 Task: Look for space in Ibiúna, Brazil from 3rd August, 2023 to 20th August, 2023 for 4 adults, 2 children in price range Rs.15000 to Rs.20000.  With . Property type can be flatguest house, hotel. Booking option can be shelf check-in. Required host language is Spanish.
Action: Key pressed i<Key.caps_lock>biuna,<Key.space><Key.caps_lock>b<Key.caps_lock>razil<Key.enter>
Screenshot: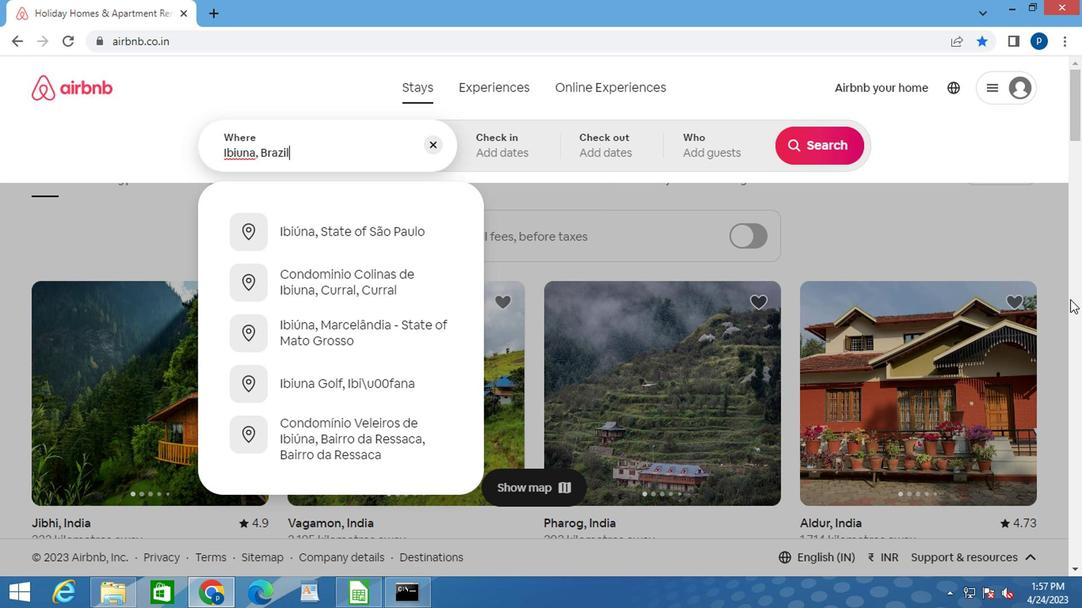 
Action: Mouse moved to (802, 275)
Screenshot: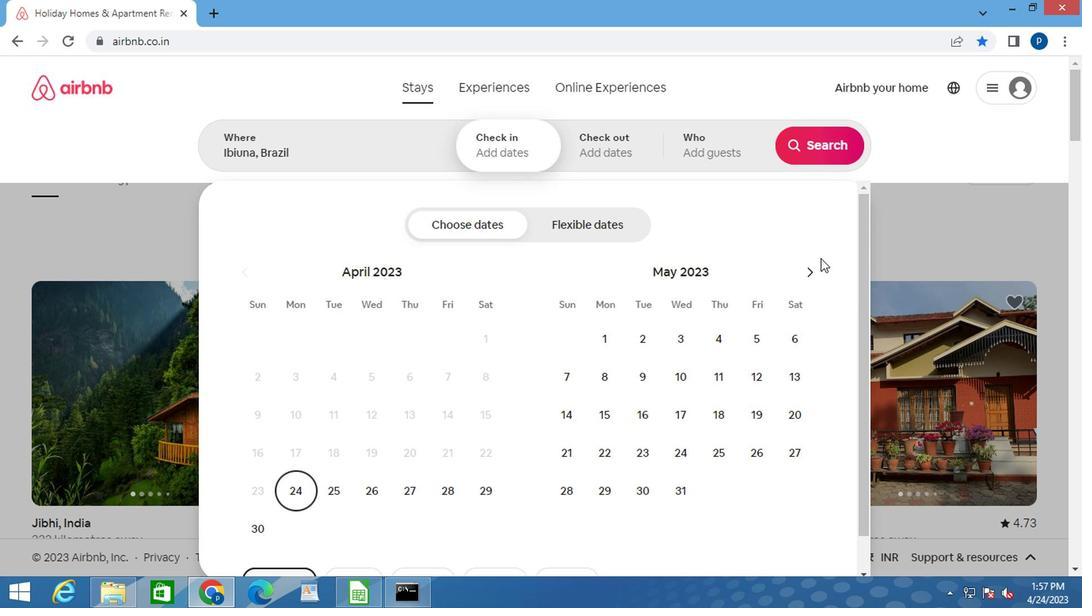 
Action: Mouse pressed left at (802, 275)
Screenshot: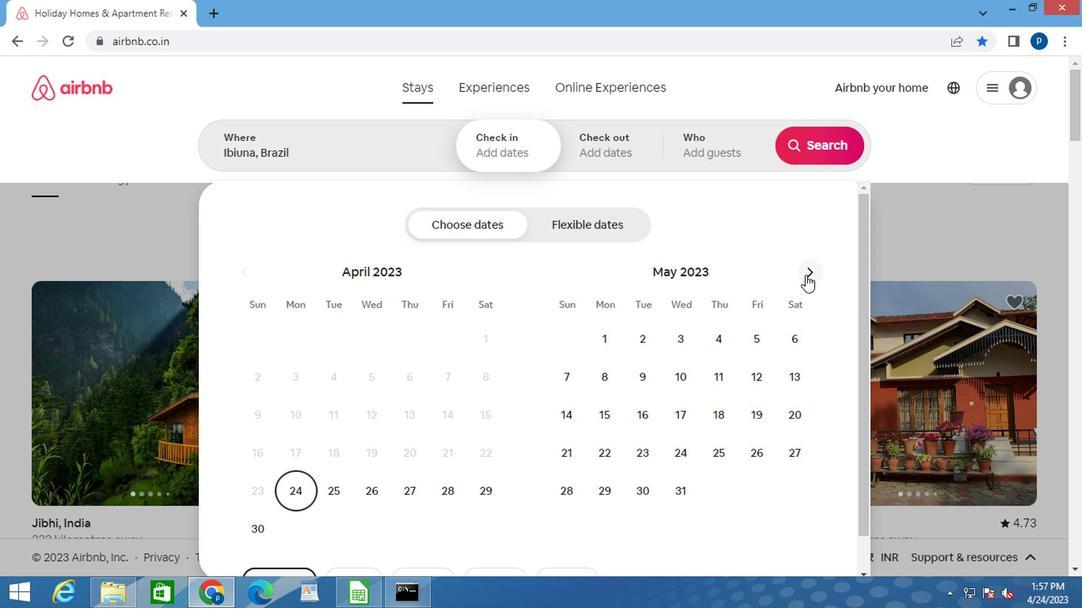 
Action: Mouse moved to (802, 275)
Screenshot: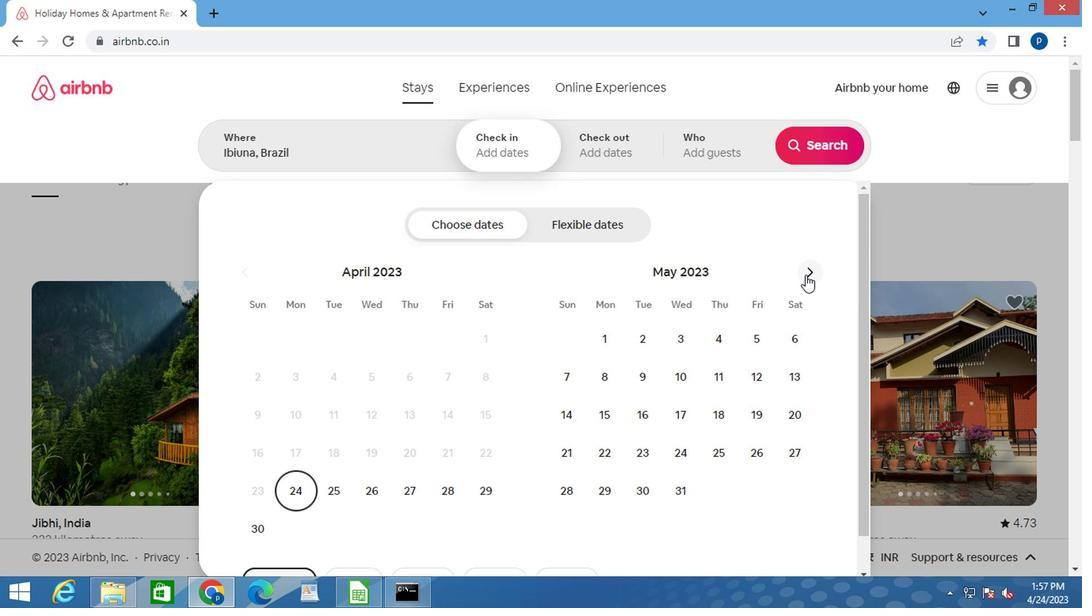 
Action: Mouse pressed left at (802, 275)
Screenshot: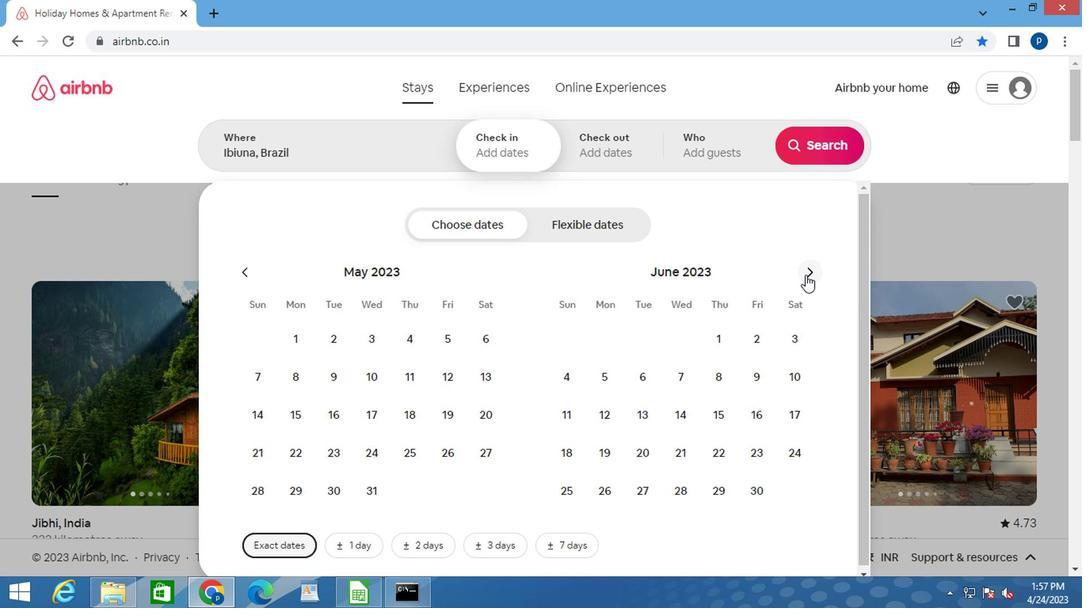 
Action: Mouse pressed left at (802, 275)
Screenshot: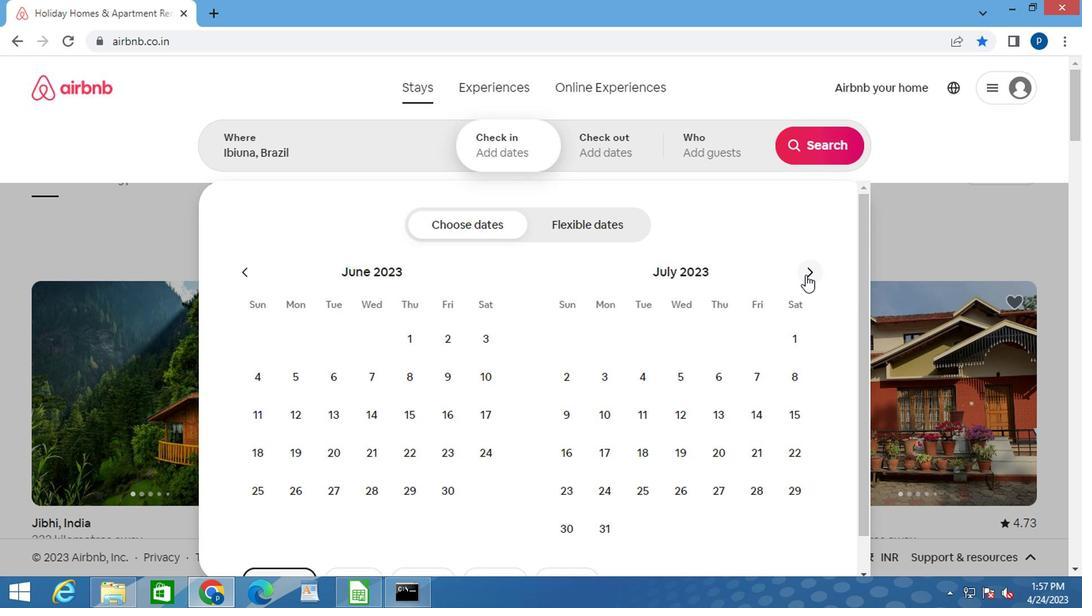 
Action: Mouse pressed left at (802, 275)
Screenshot: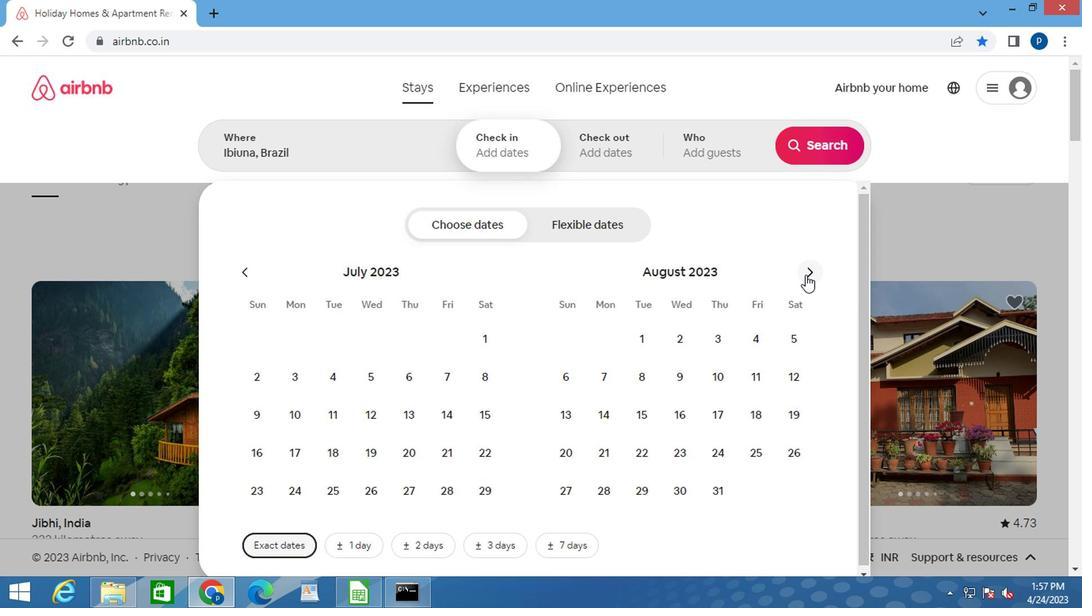 
Action: Mouse moved to (412, 337)
Screenshot: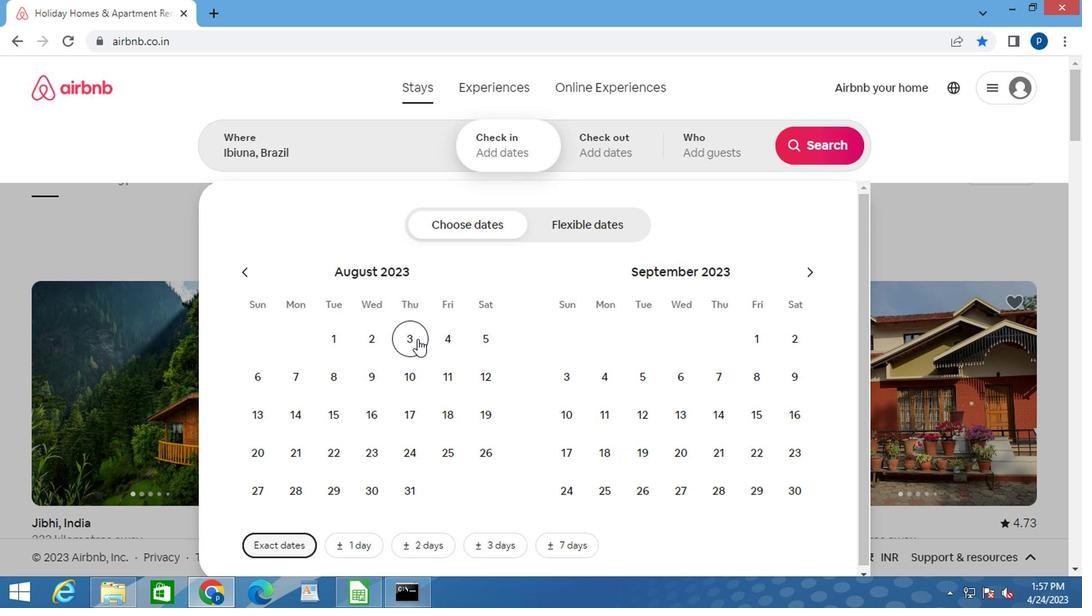 
Action: Mouse pressed left at (412, 337)
Screenshot: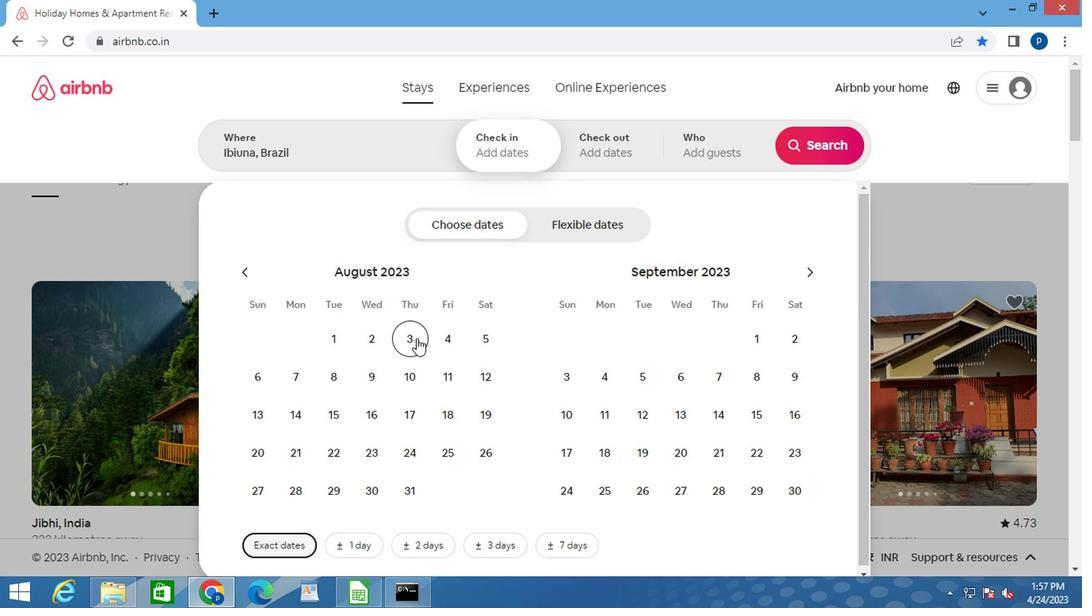 
Action: Mouse moved to (258, 454)
Screenshot: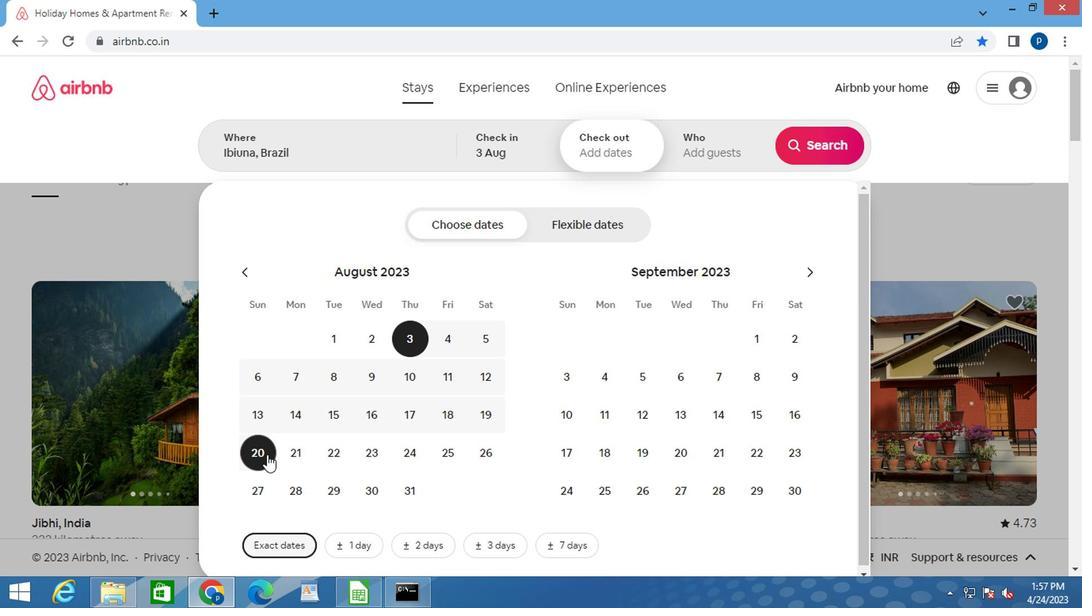 
Action: Mouse pressed left at (258, 454)
Screenshot: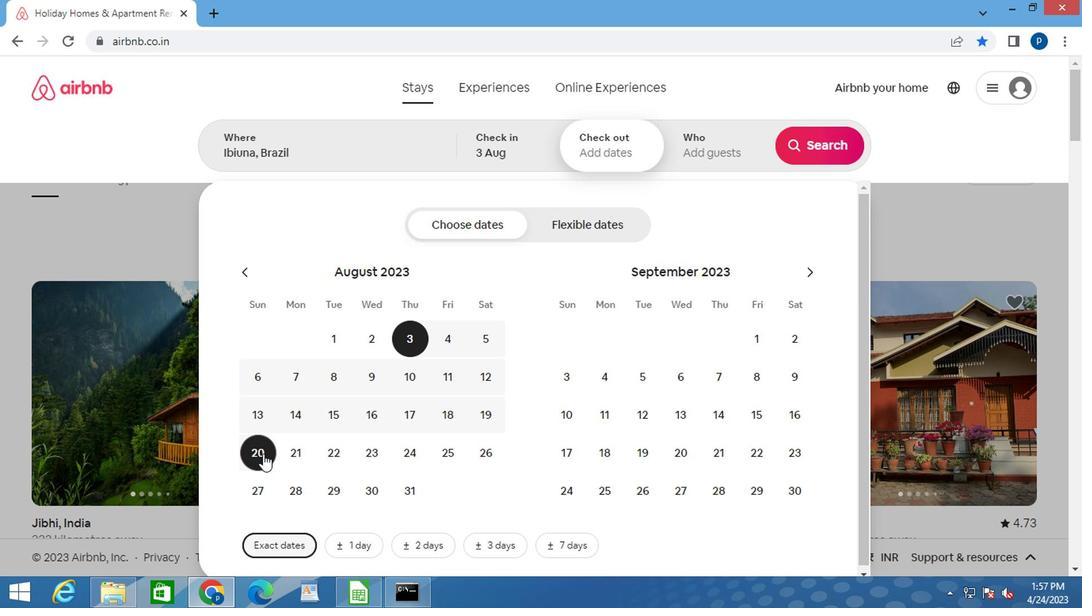 
Action: Mouse moved to (712, 151)
Screenshot: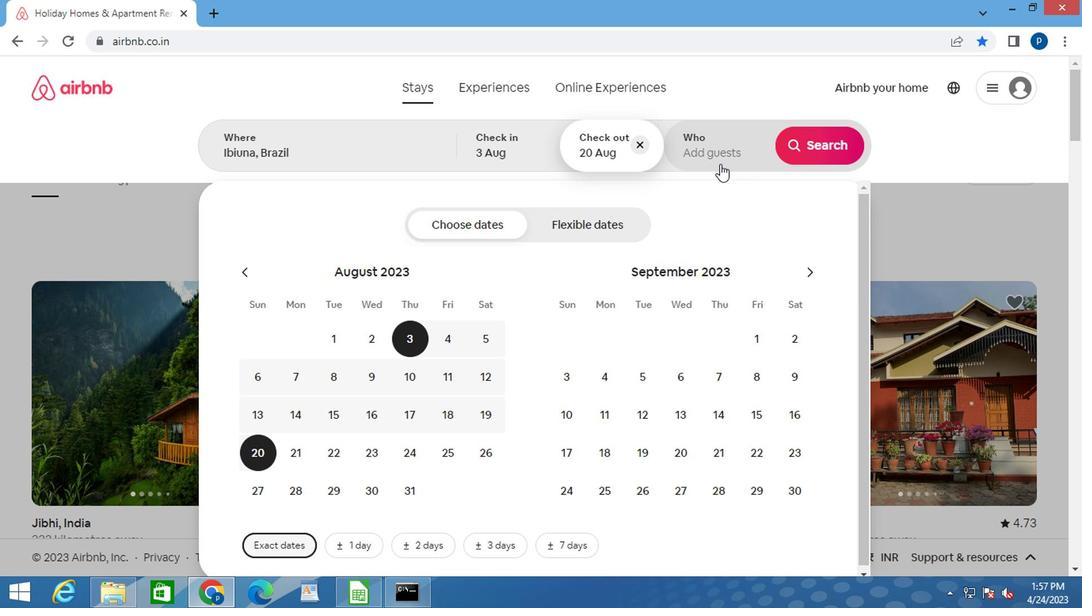 
Action: Mouse pressed left at (712, 151)
Screenshot: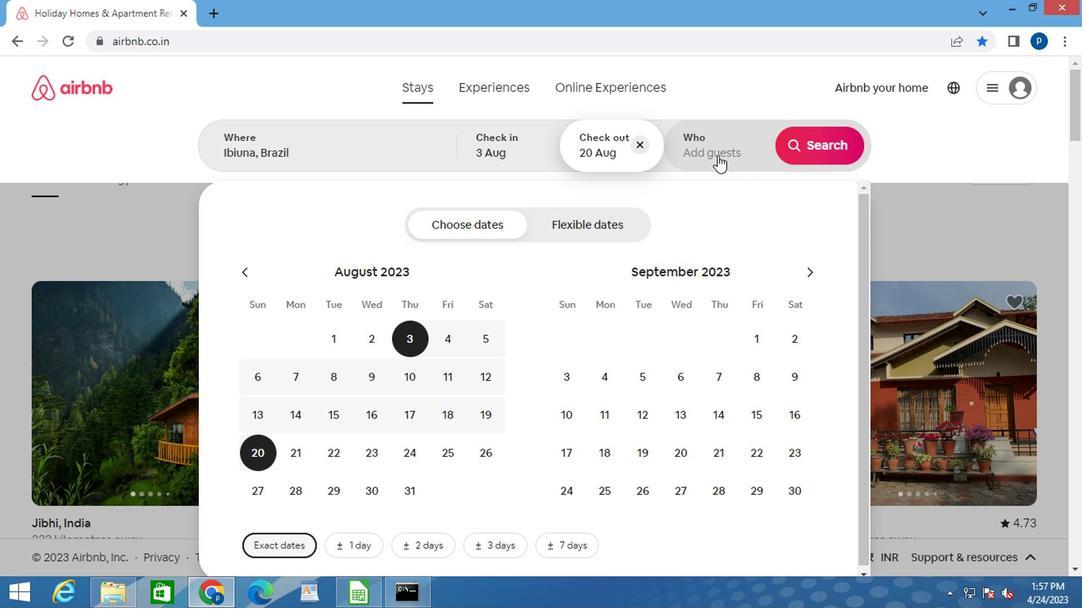 
Action: Mouse moved to (815, 225)
Screenshot: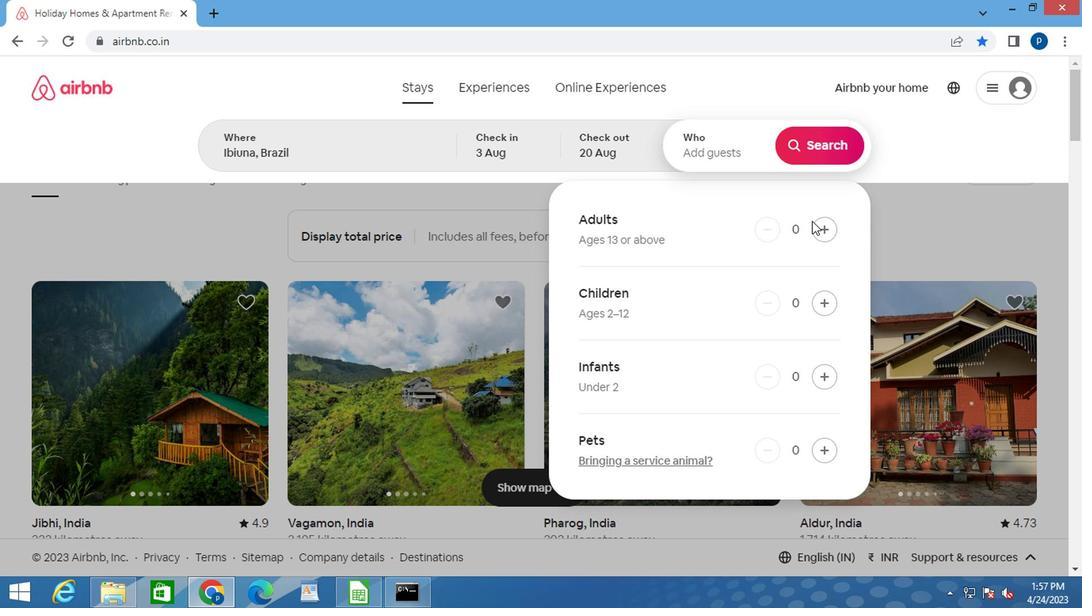 
Action: Mouse pressed left at (815, 225)
Screenshot: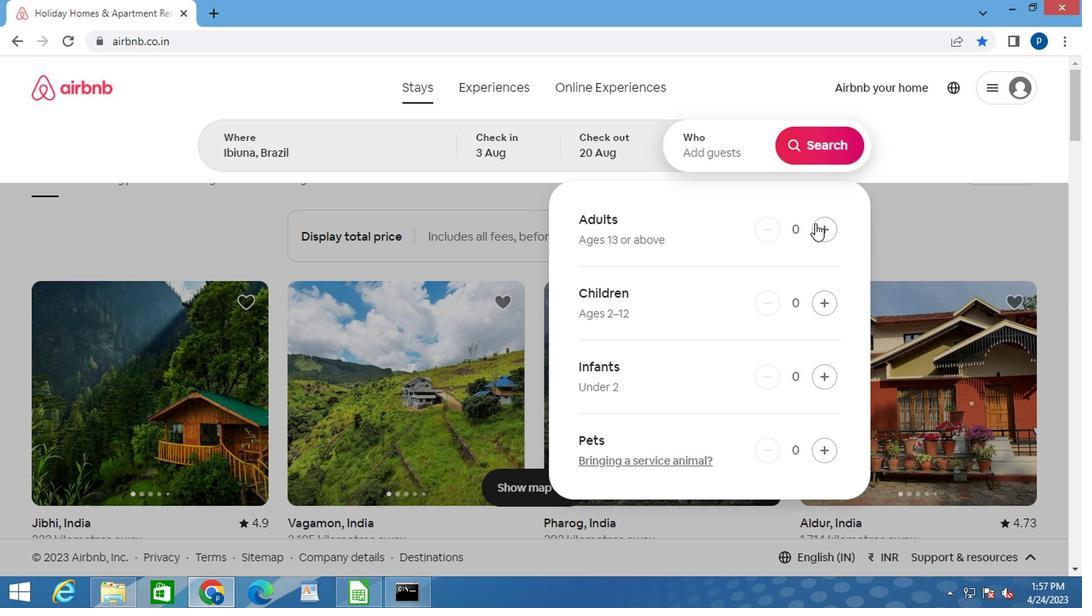 
Action: Mouse pressed left at (815, 225)
Screenshot: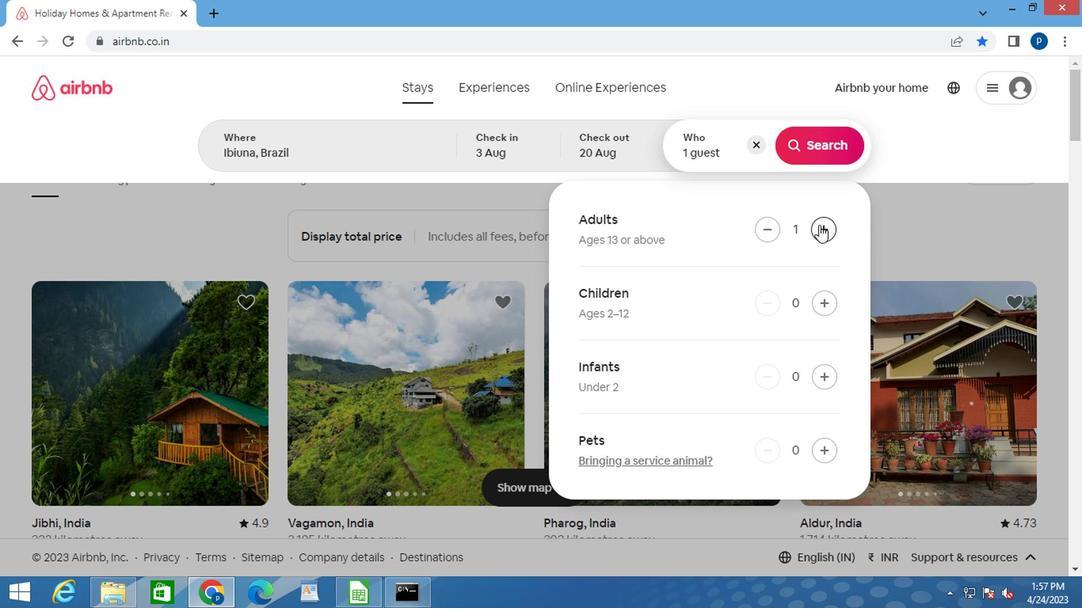 
Action: Mouse pressed left at (815, 225)
Screenshot: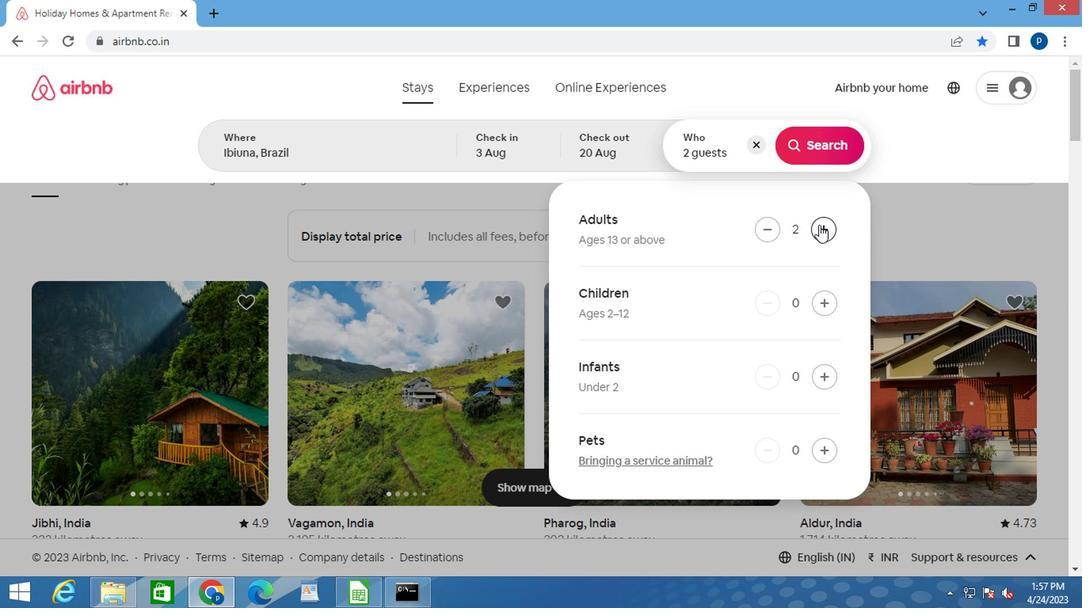 
Action: Mouse pressed left at (815, 225)
Screenshot: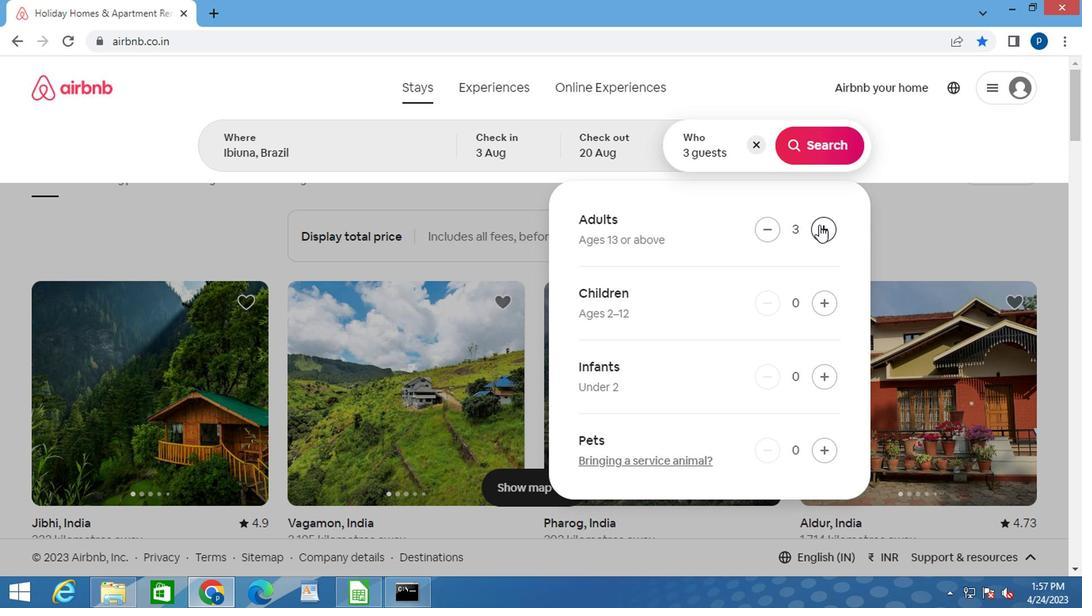 
Action: Mouse moved to (815, 297)
Screenshot: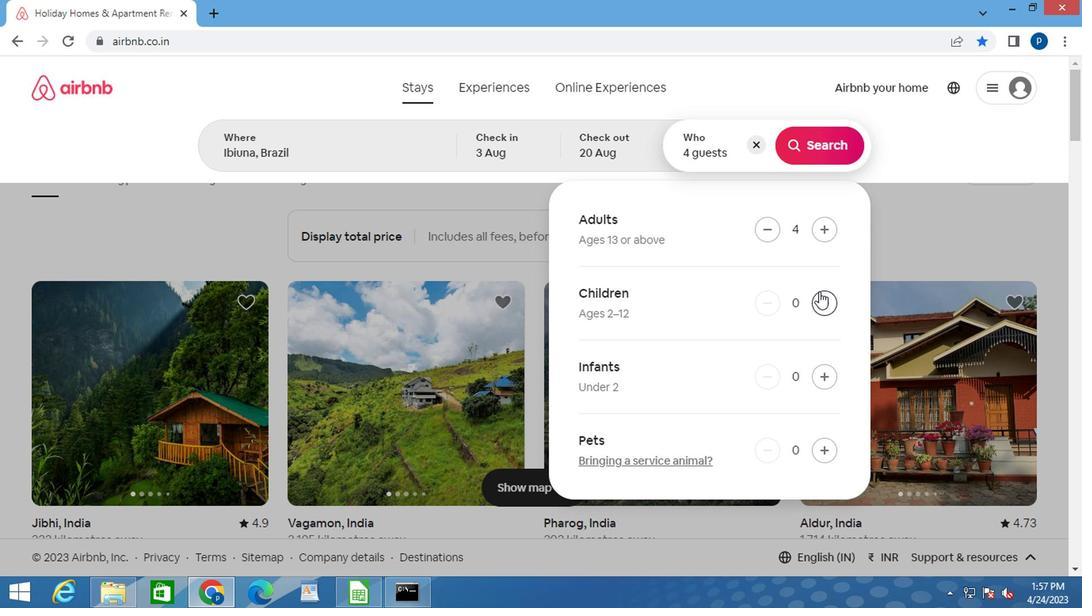 
Action: Mouse pressed left at (815, 297)
Screenshot: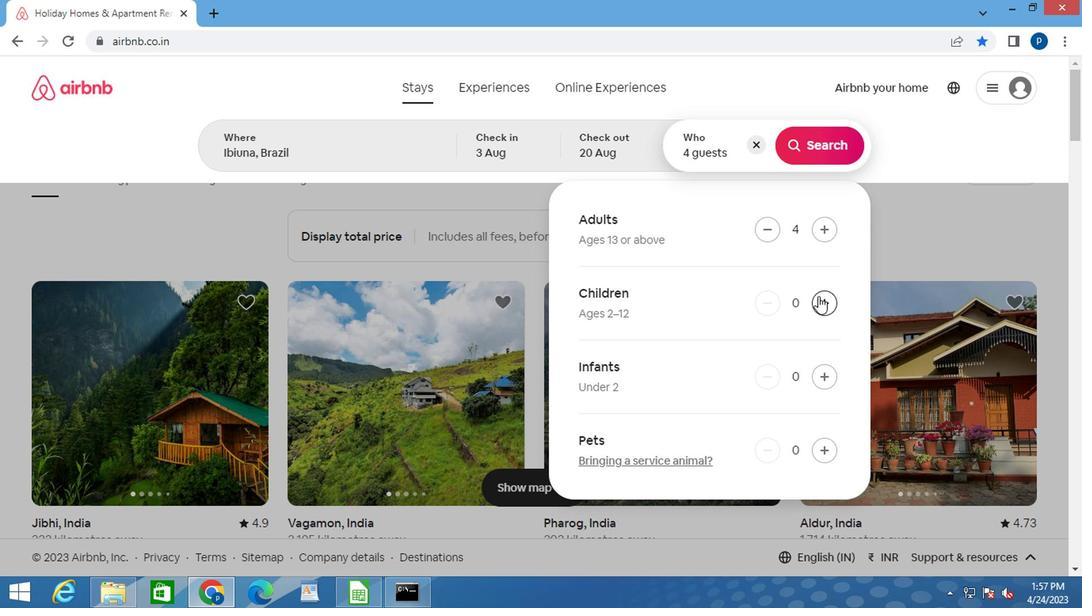 
Action: Mouse pressed left at (815, 297)
Screenshot: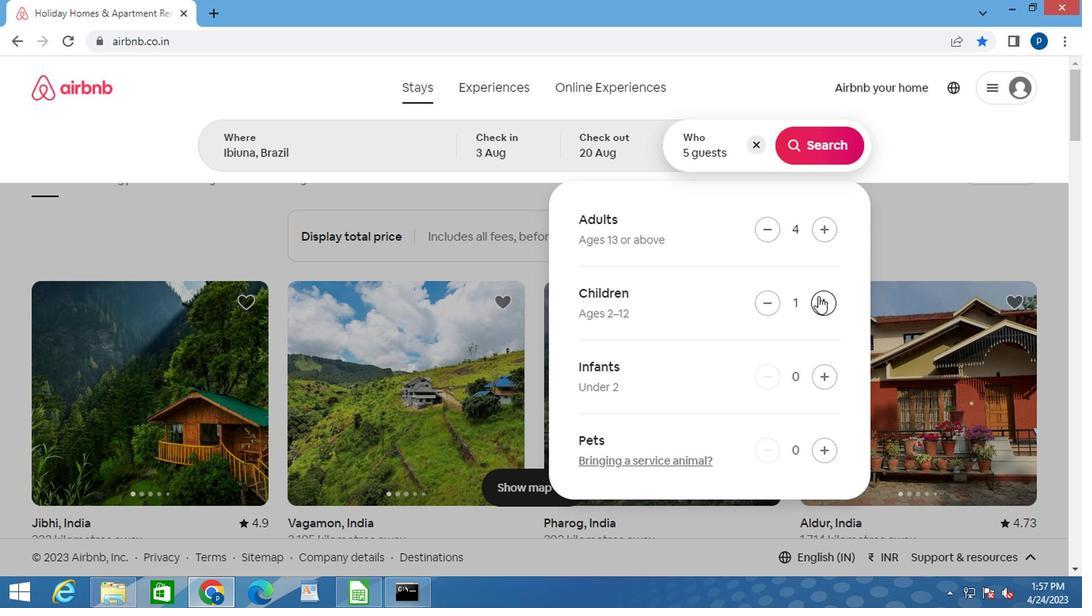 
Action: Mouse moved to (823, 135)
Screenshot: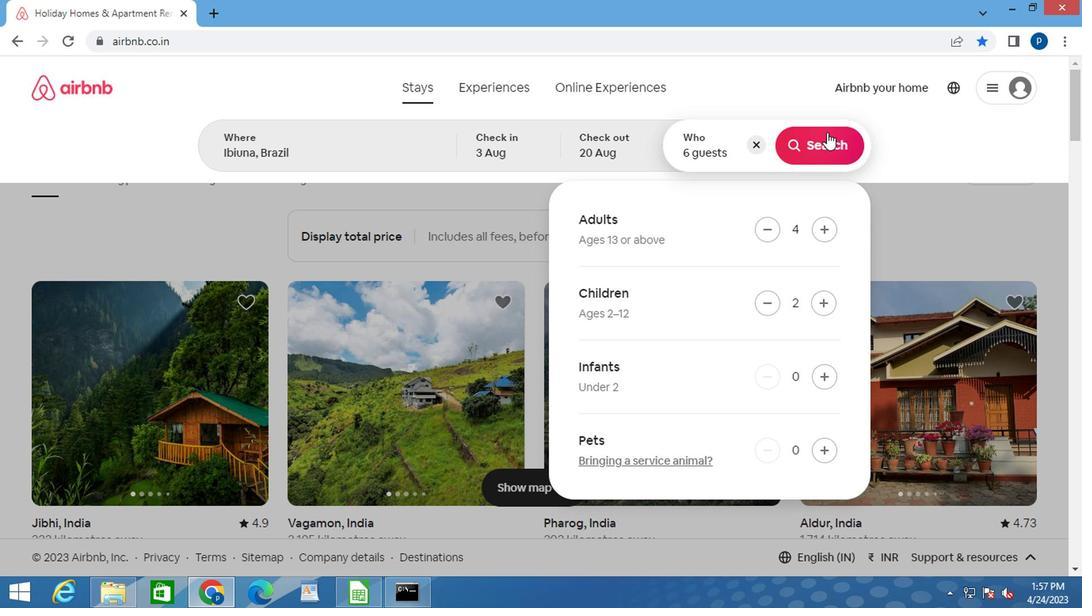 
Action: Mouse pressed left at (823, 135)
Screenshot: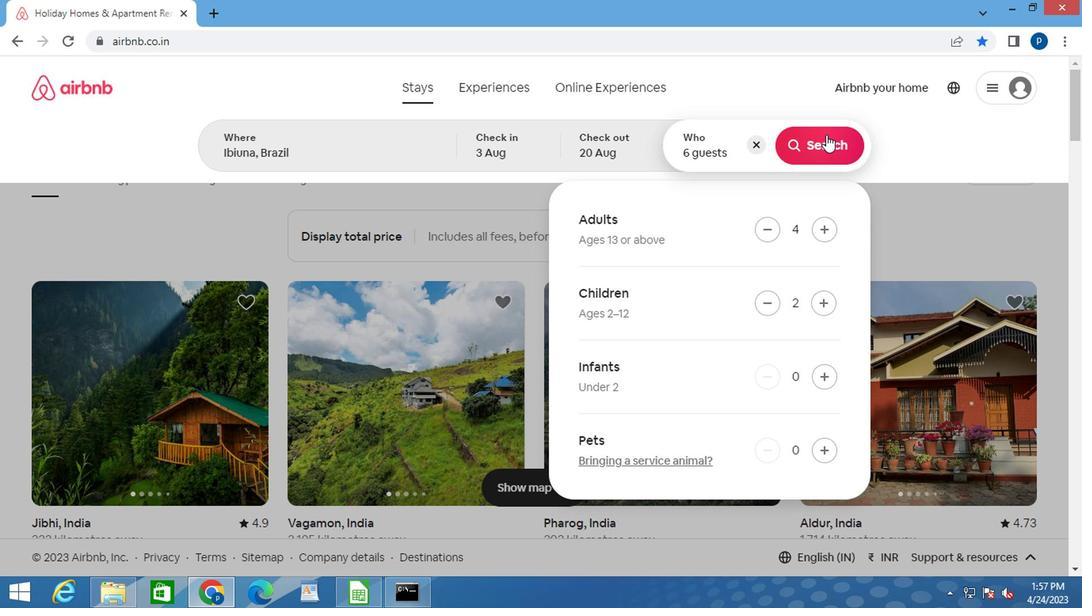 
Action: Mouse moved to (984, 155)
Screenshot: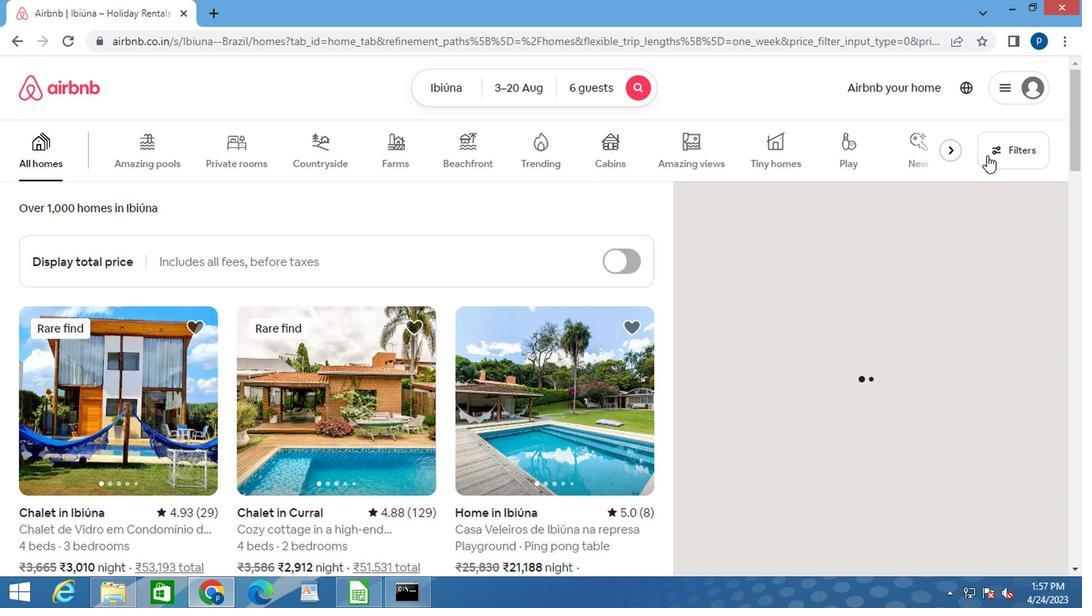 
Action: Mouse pressed left at (984, 155)
Screenshot: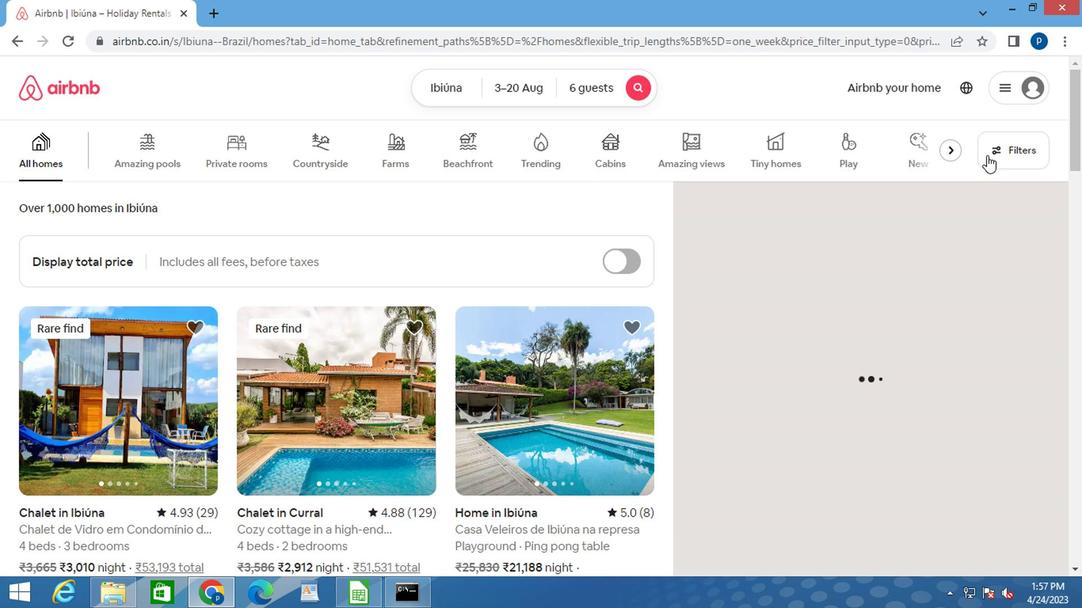 
Action: Mouse moved to (314, 346)
Screenshot: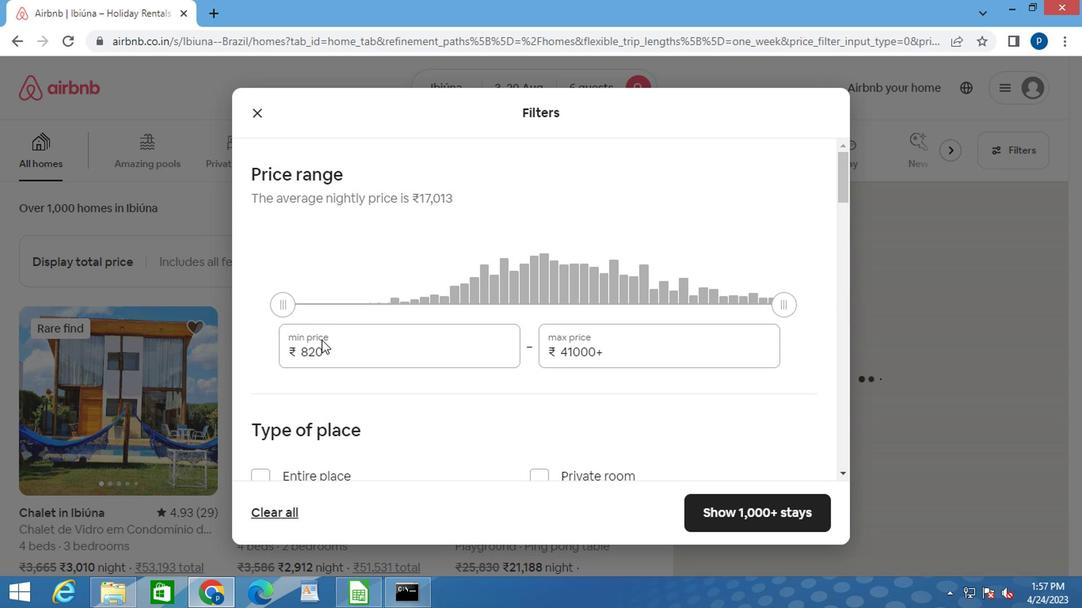 
Action: Mouse pressed left at (314, 346)
Screenshot: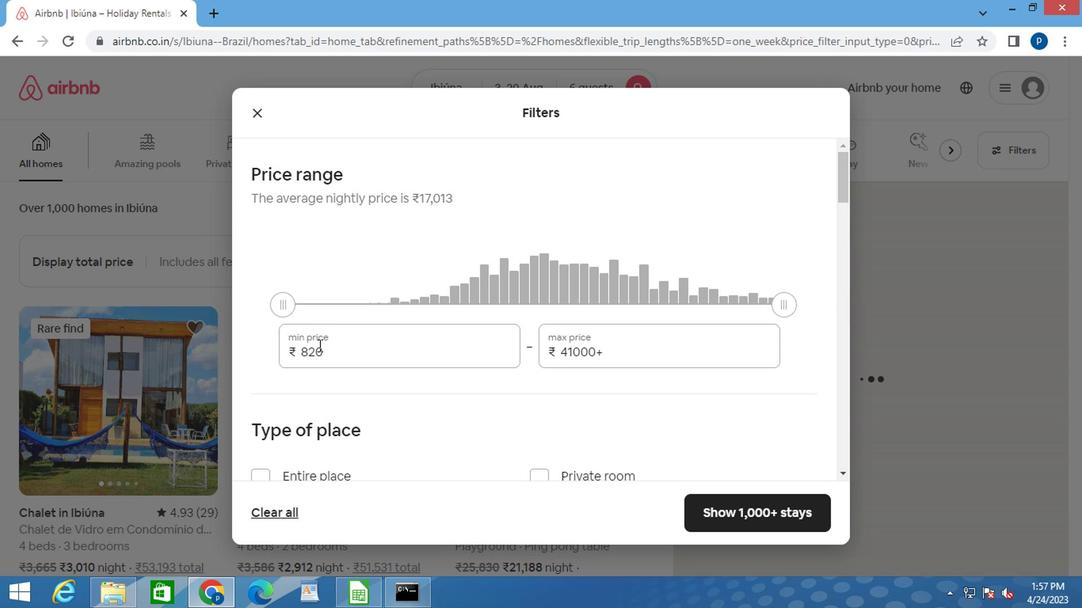 
Action: Mouse pressed left at (314, 346)
Screenshot: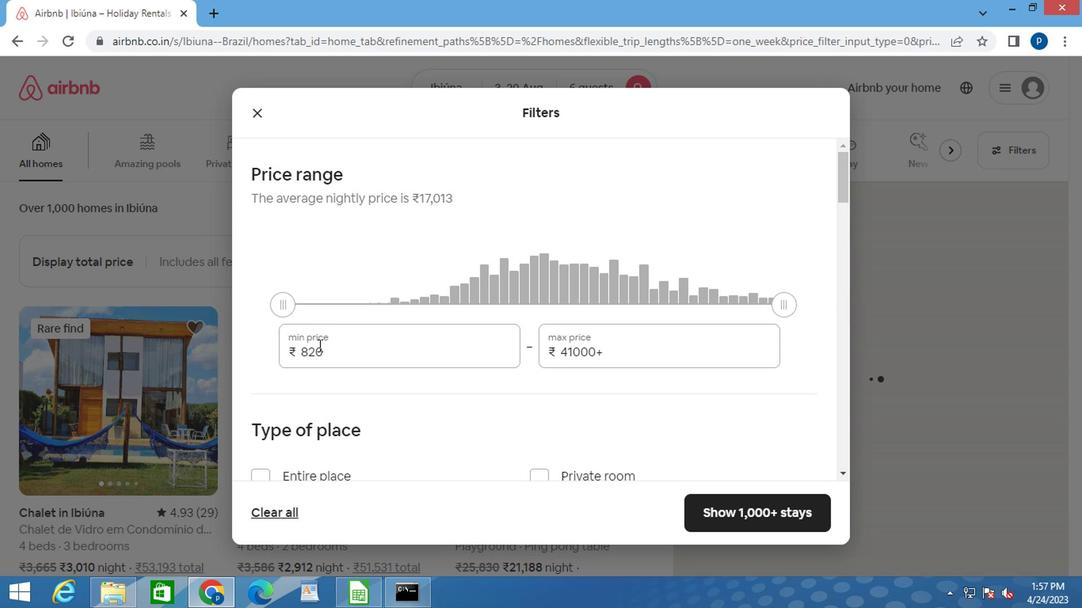 
Action: Key pressed 15000<Key.tab>20000
Screenshot: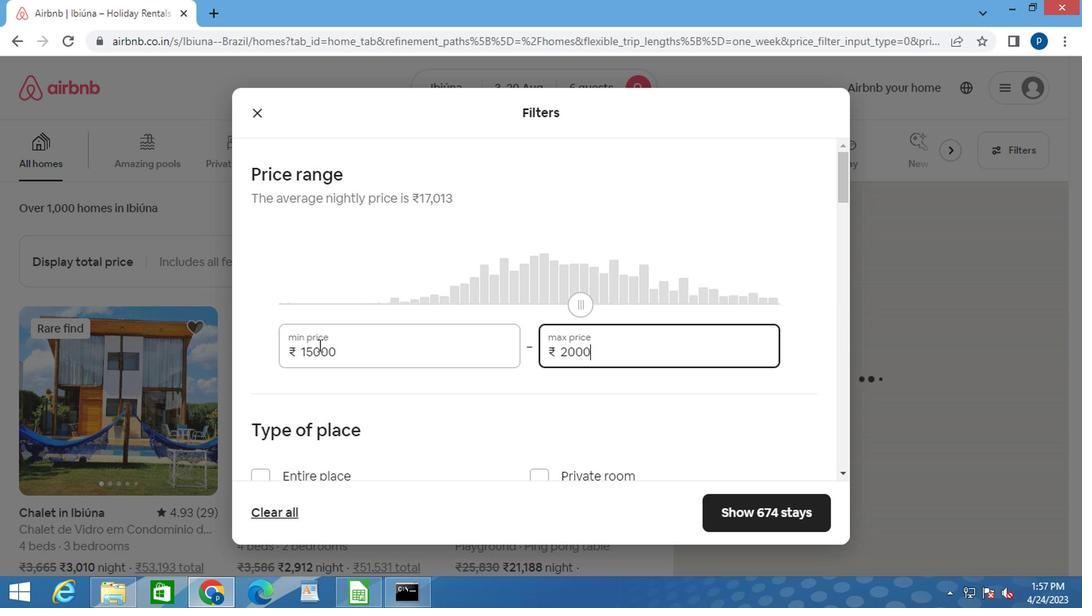 
Action: Mouse moved to (297, 429)
Screenshot: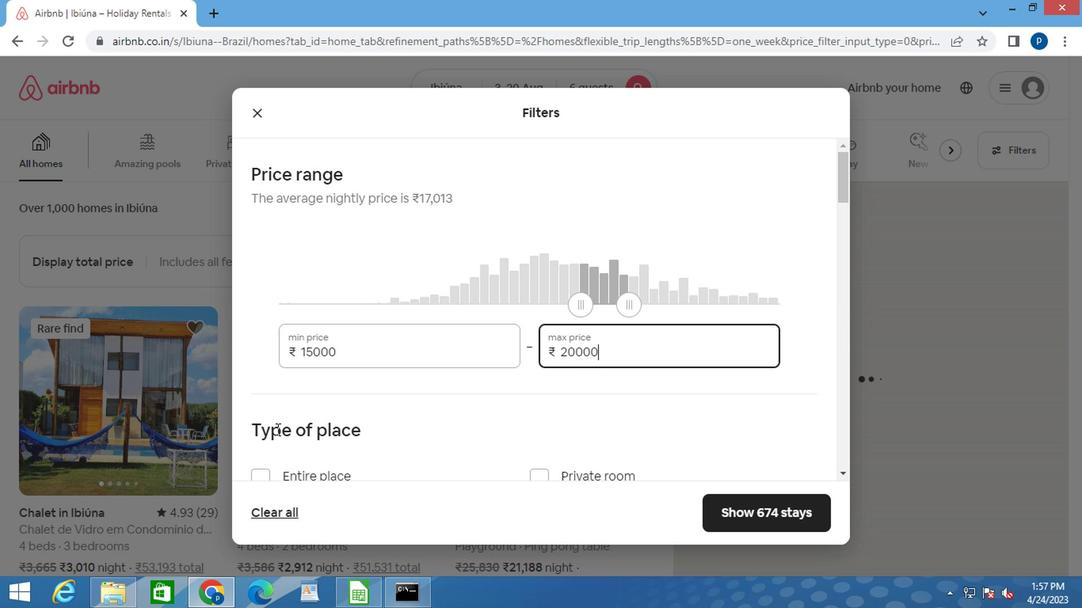 
Action: Mouse scrolled (297, 428) with delta (0, -1)
Screenshot: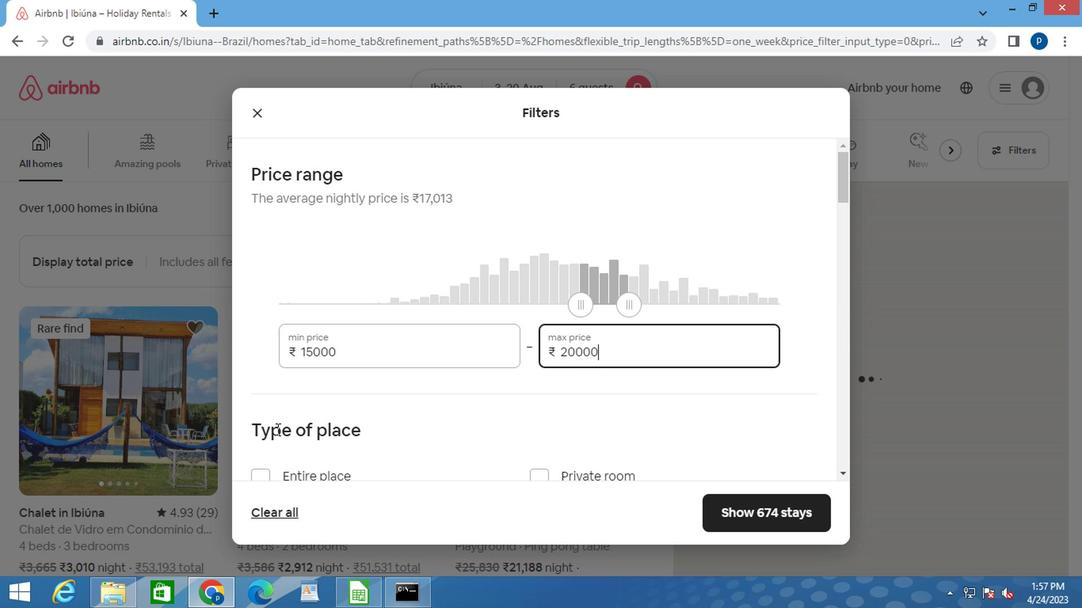 
Action: Mouse moved to (388, 378)
Screenshot: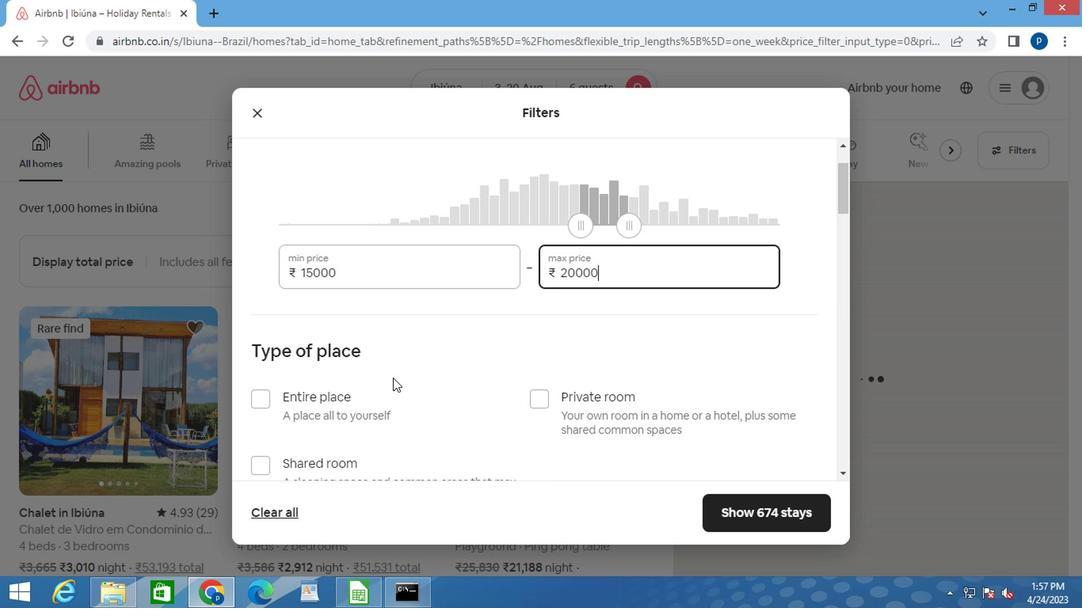 
Action: Mouse scrolled (388, 377) with delta (0, 0)
Screenshot: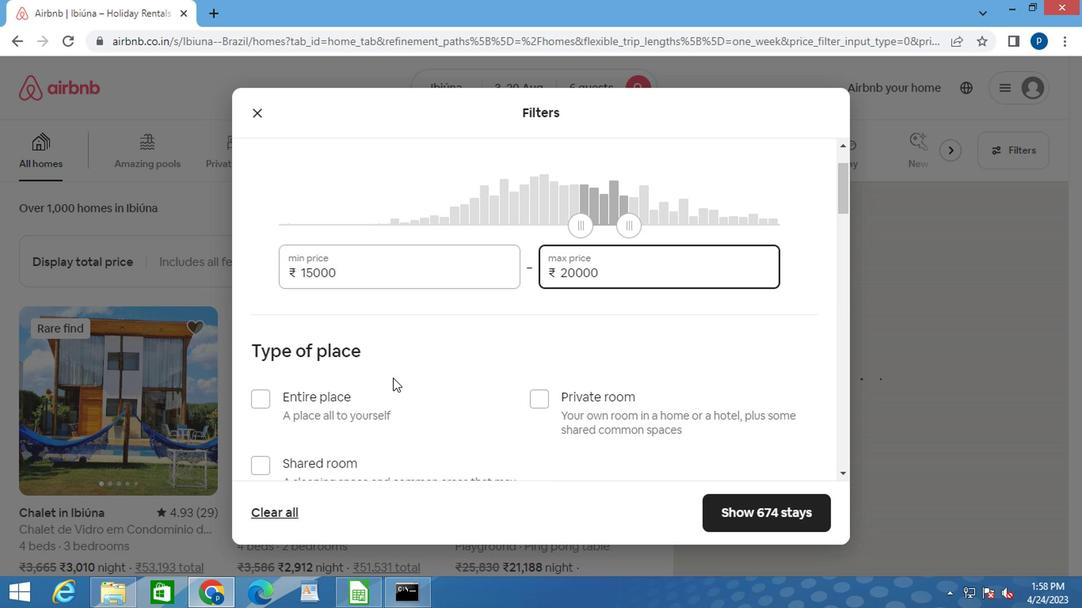 
Action: Mouse moved to (408, 361)
Screenshot: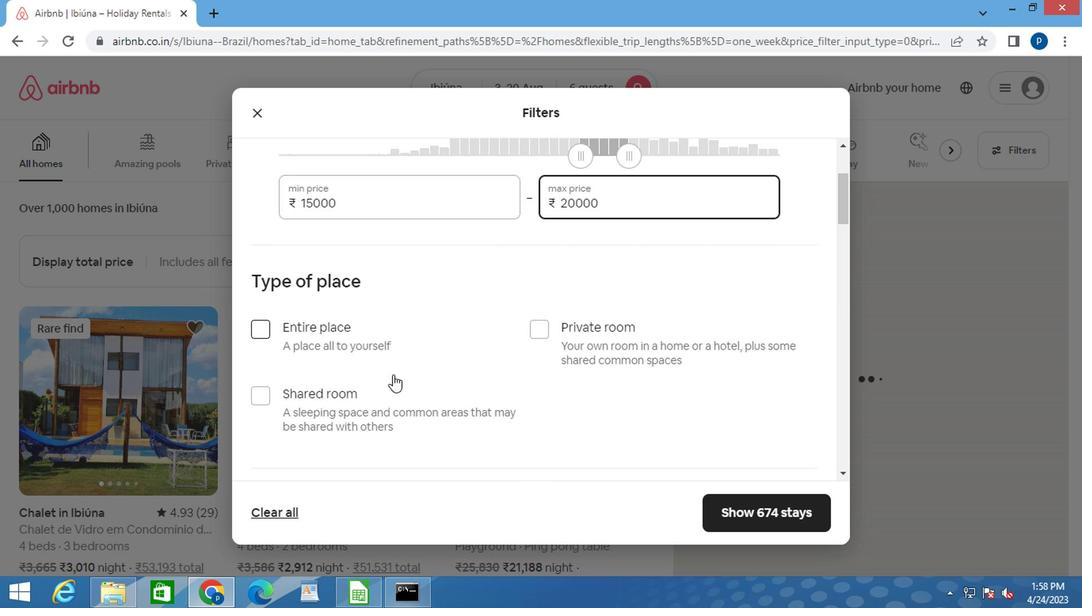 
Action: Mouse scrolled (408, 360) with delta (0, -1)
Screenshot: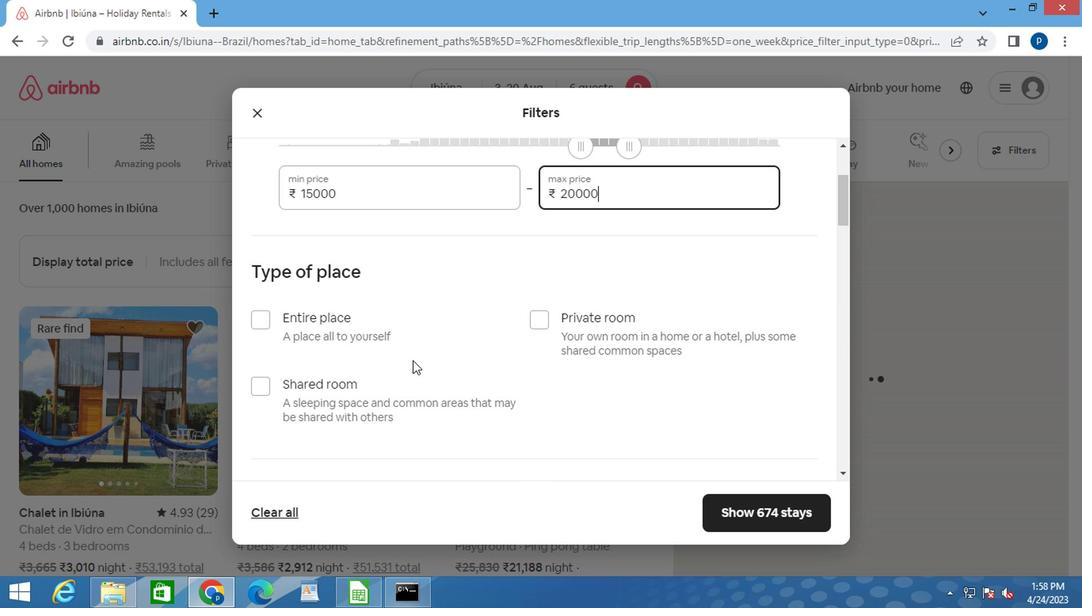 
Action: Mouse scrolled (408, 360) with delta (0, -1)
Screenshot: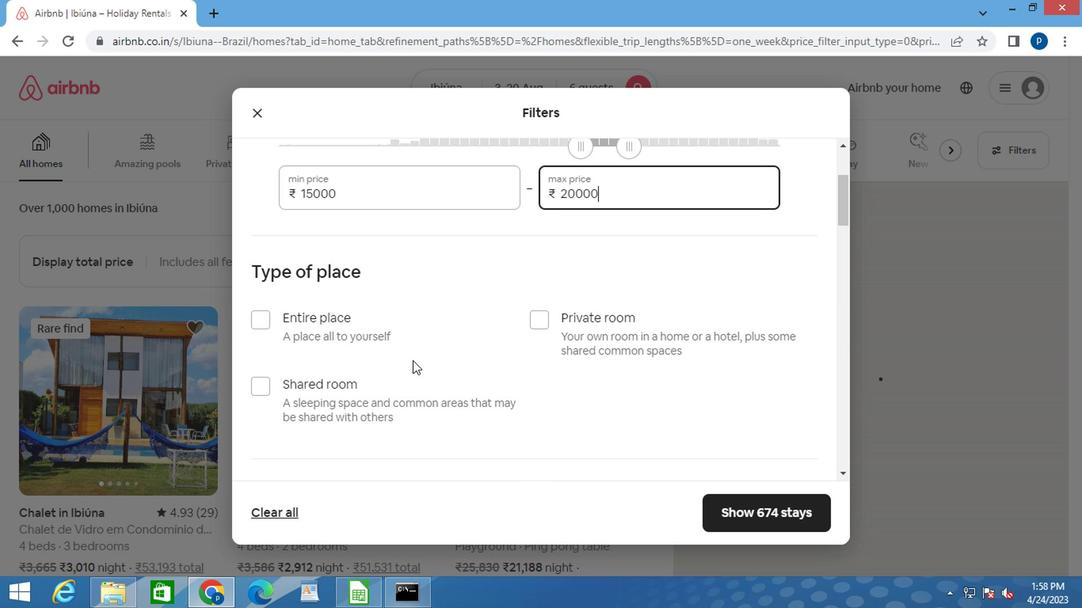 
Action: Mouse moved to (408, 356)
Screenshot: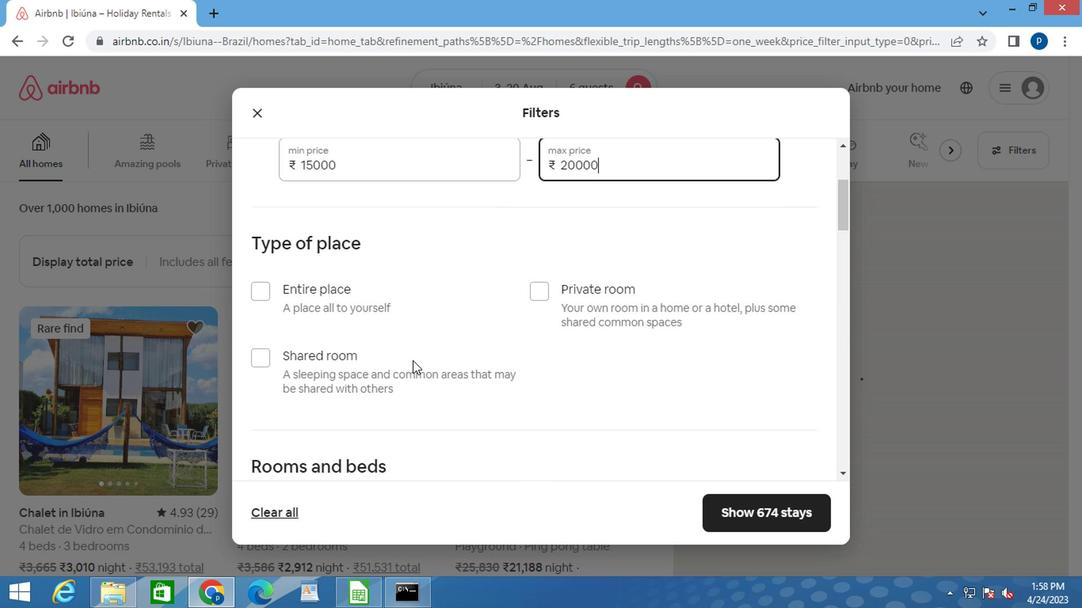 
Action: Mouse scrolled (408, 355) with delta (0, 0)
Screenshot: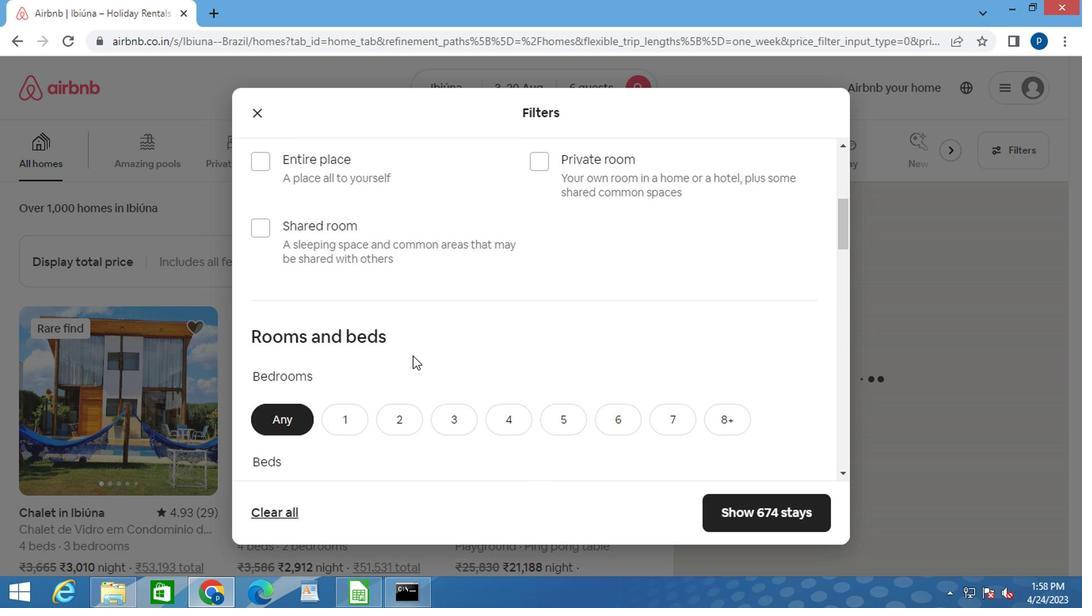 
Action: Mouse moved to (403, 346)
Screenshot: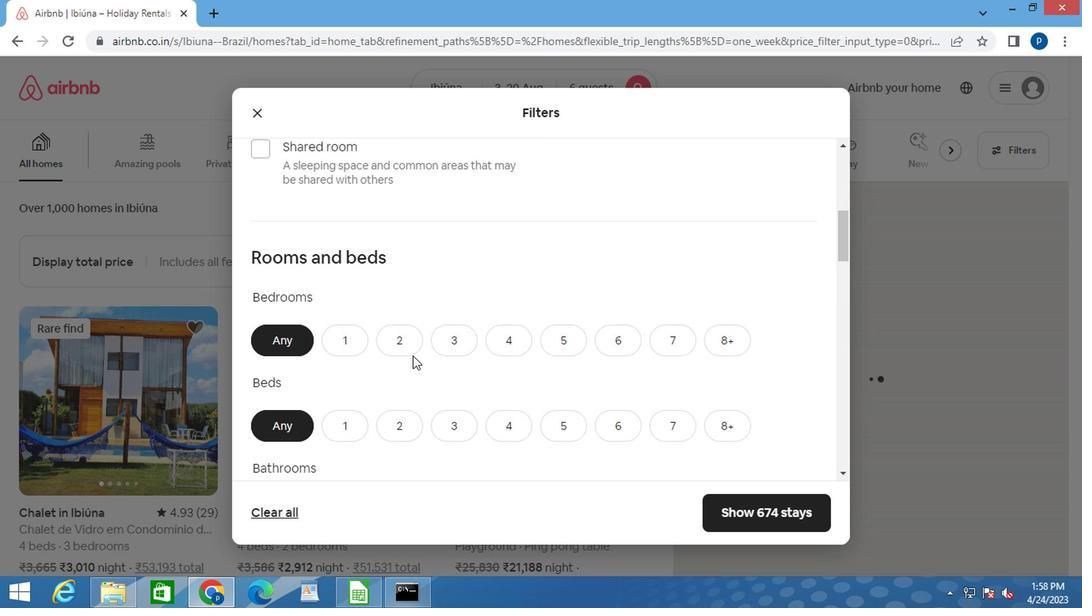 
Action: Mouse scrolled (403, 346) with delta (0, 0)
Screenshot: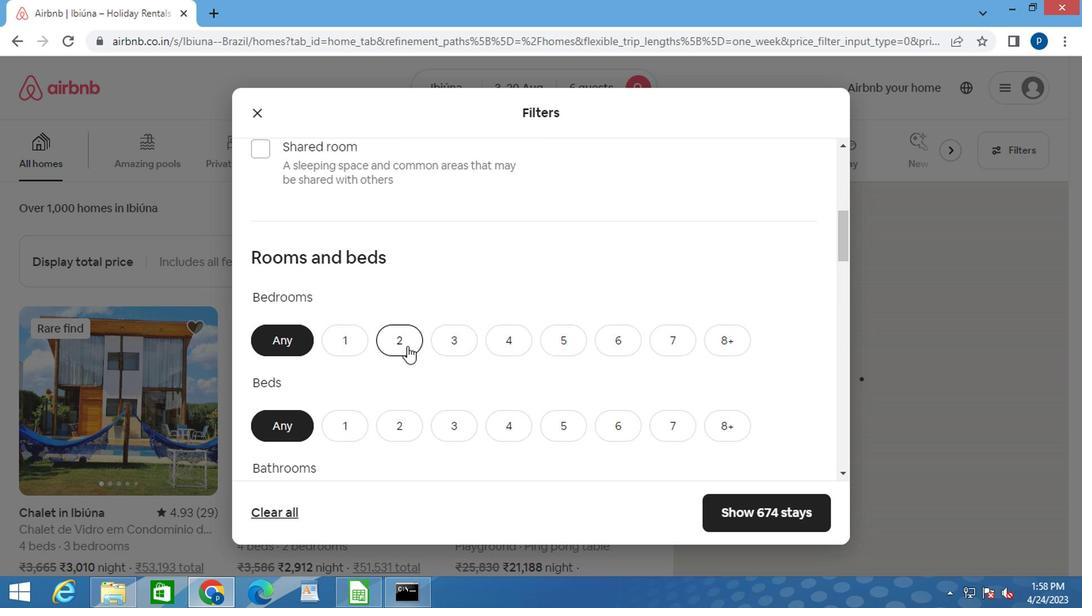 
Action: Mouse moved to (367, 315)
Screenshot: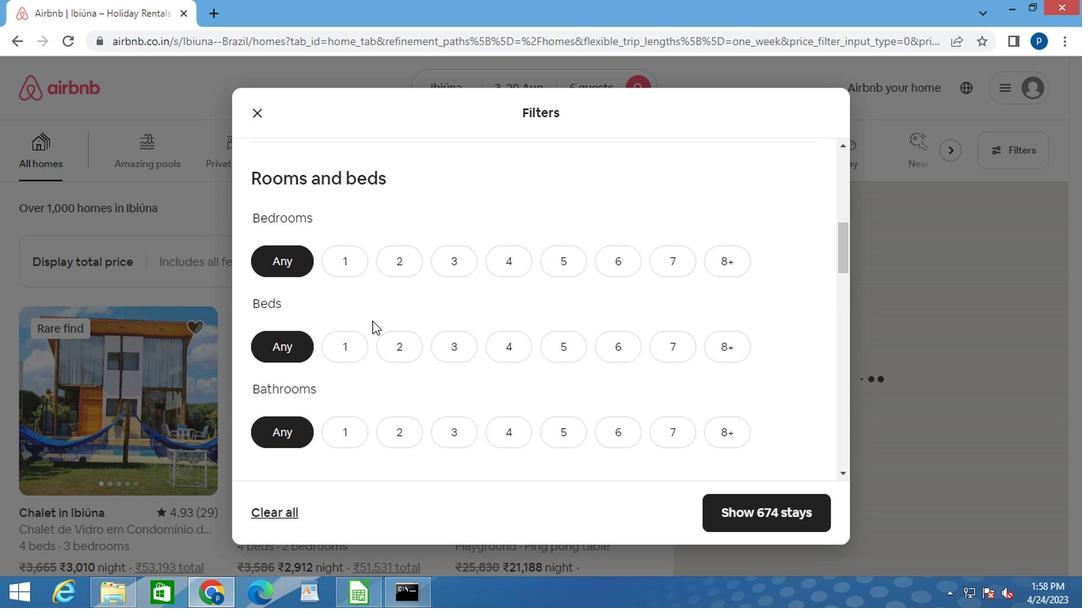 
Action: Mouse scrolled (367, 315) with delta (0, 0)
Screenshot: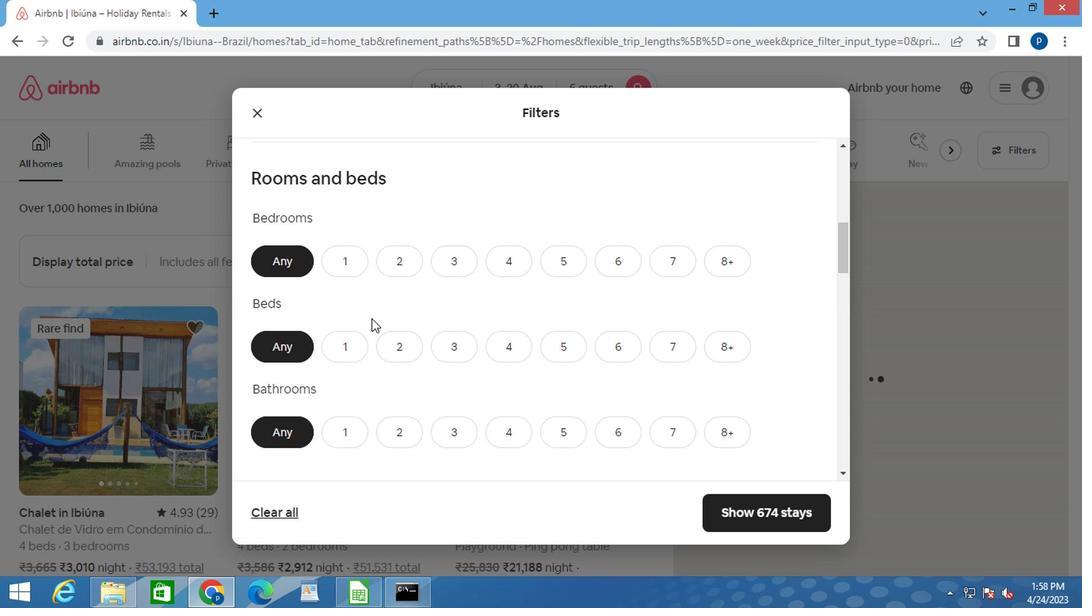 
Action: Mouse moved to (381, 315)
Screenshot: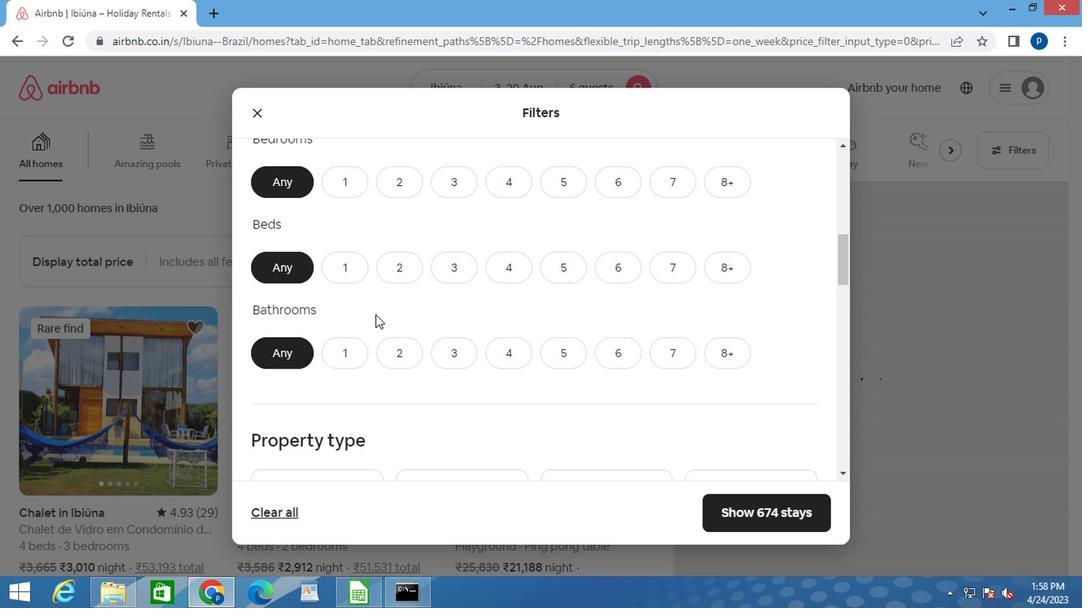 
Action: Mouse scrolled (381, 314) with delta (0, 0)
Screenshot: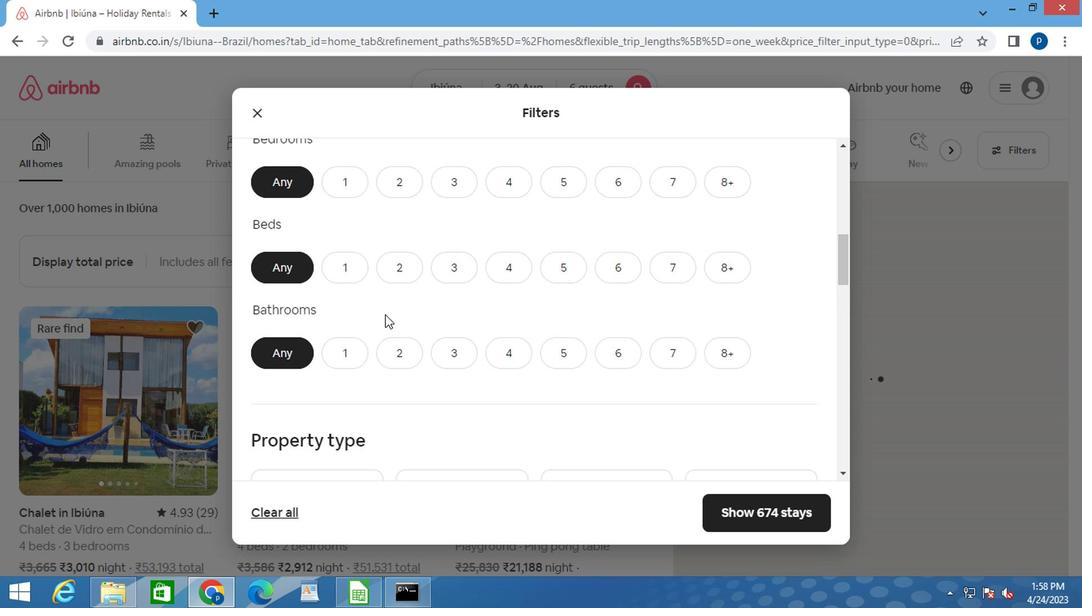 
Action: Mouse moved to (384, 315)
Screenshot: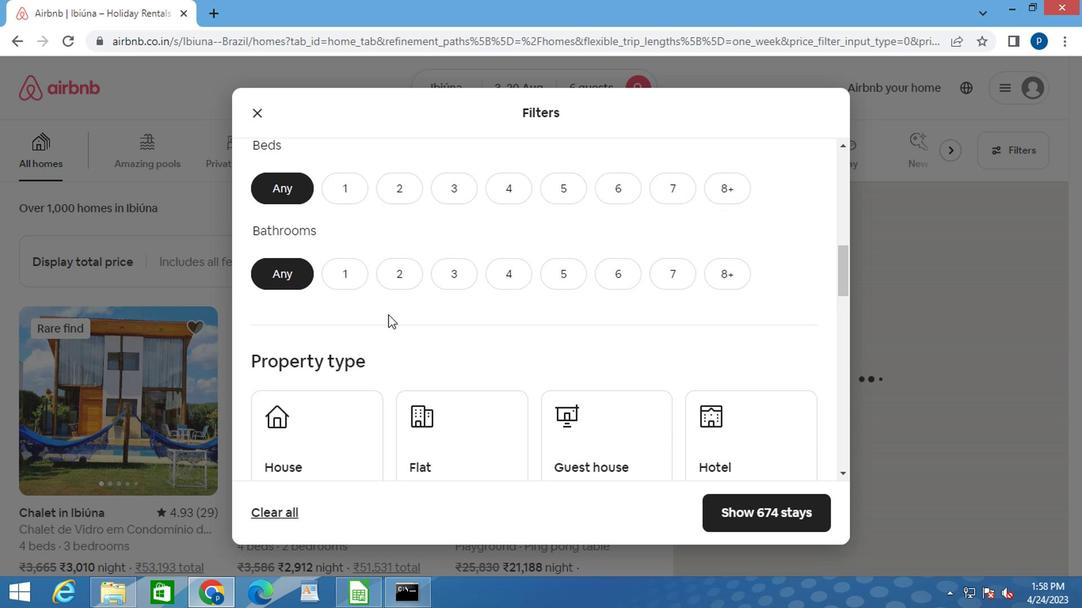 
Action: Mouse scrolled (384, 314) with delta (0, 0)
Screenshot: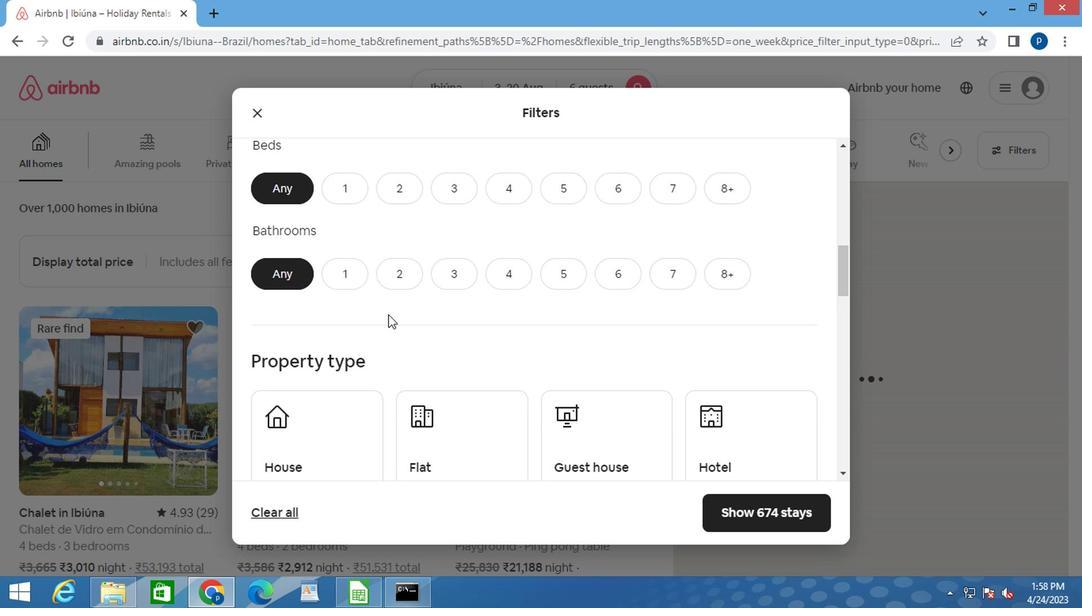 
Action: Mouse moved to (463, 358)
Screenshot: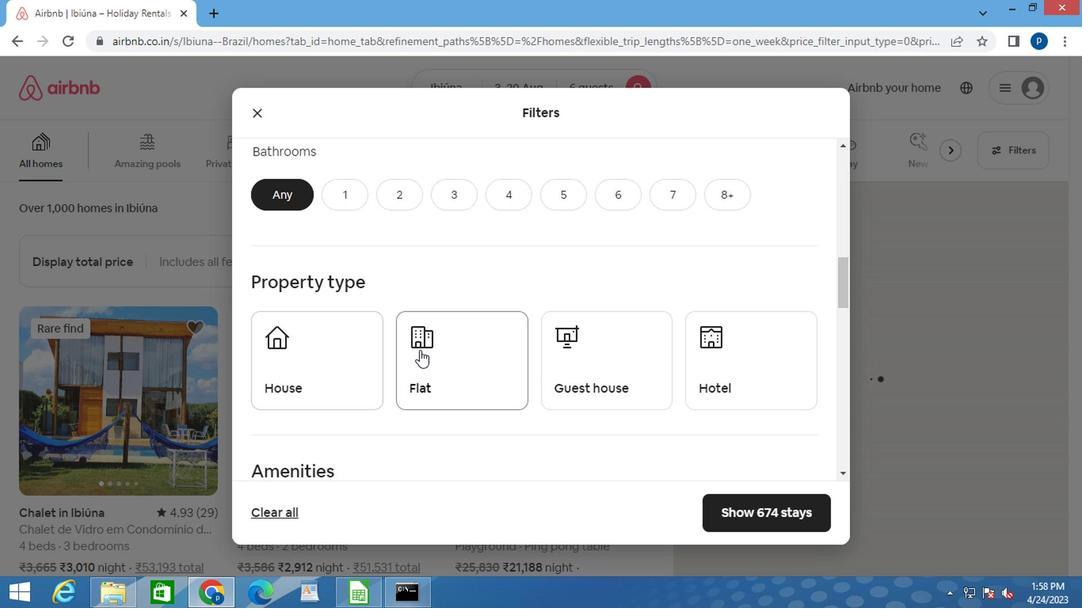 
Action: Mouse pressed left at (463, 358)
Screenshot: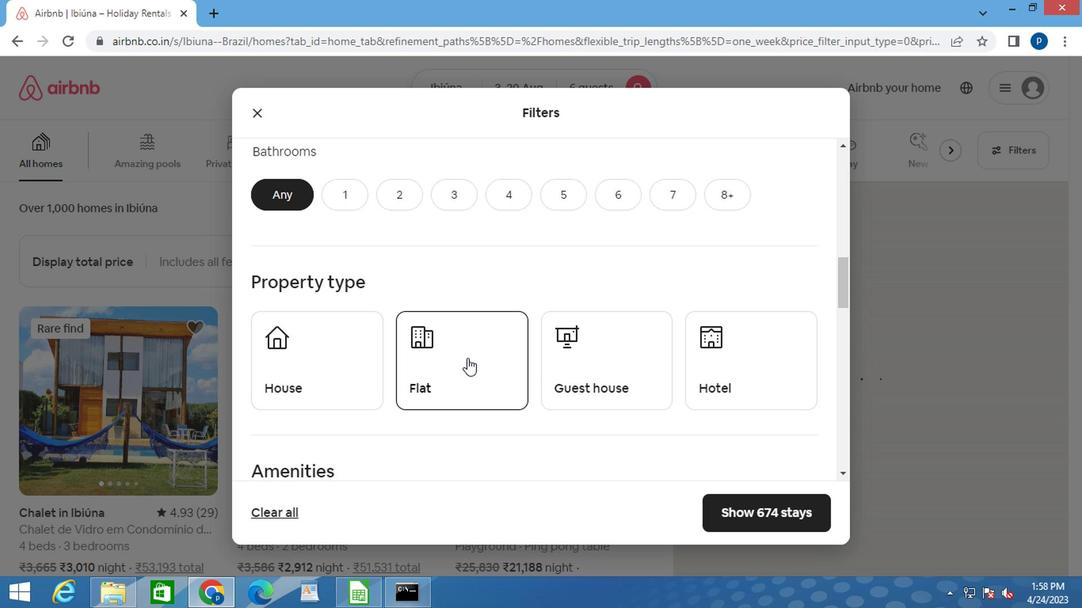 
Action: Mouse moved to (619, 377)
Screenshot: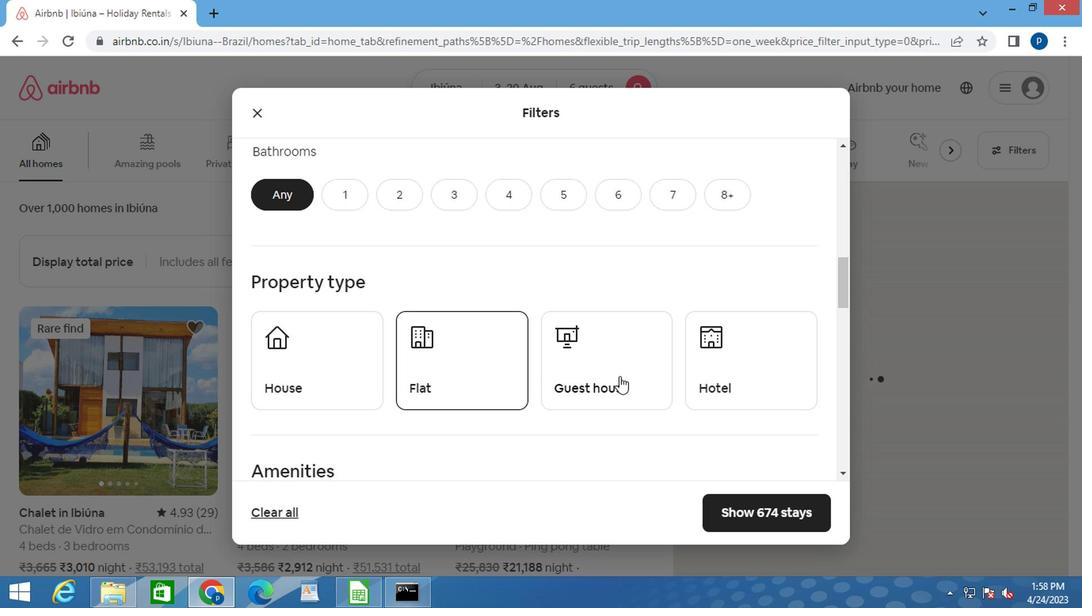 
Action: Mouse pressed left at (619, 377)
Screenshot: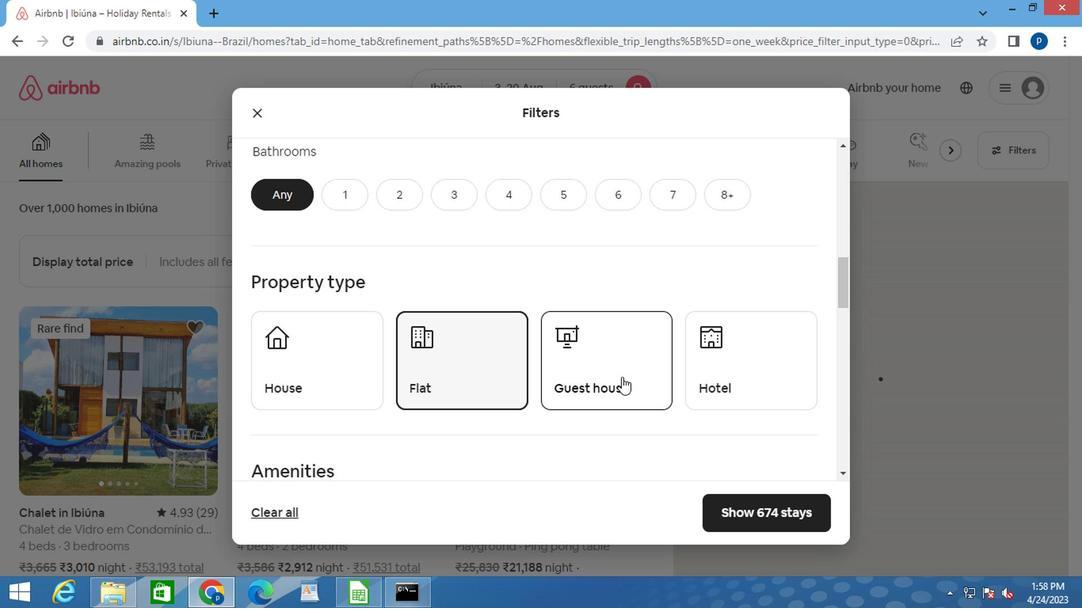 
Action: Mouse moved to (753, 371)
Screenshot: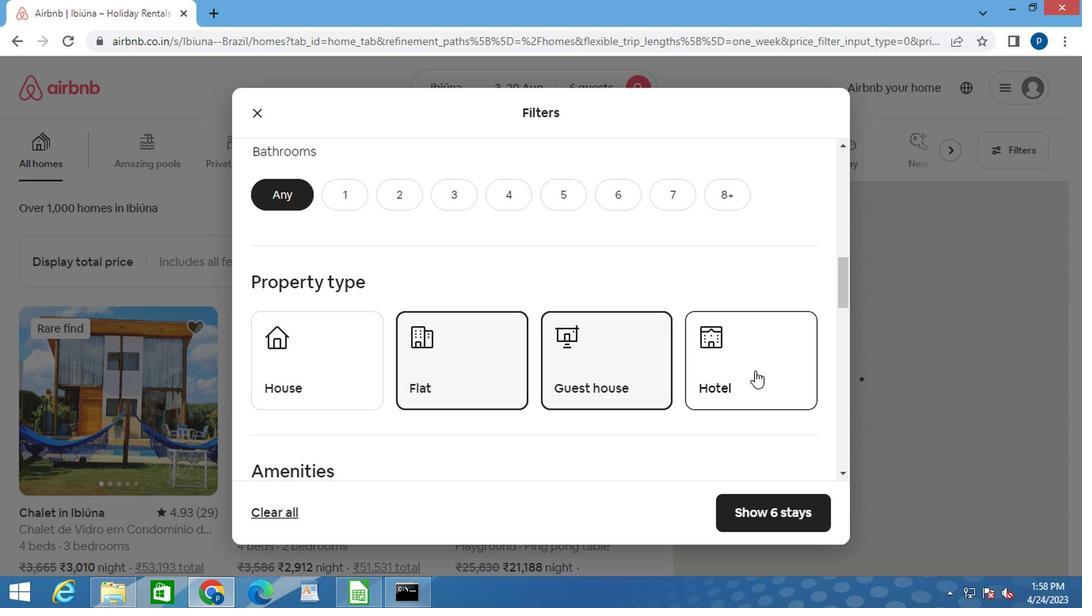 
Action: Mouse pressed left at (753, 371)
Screenshot: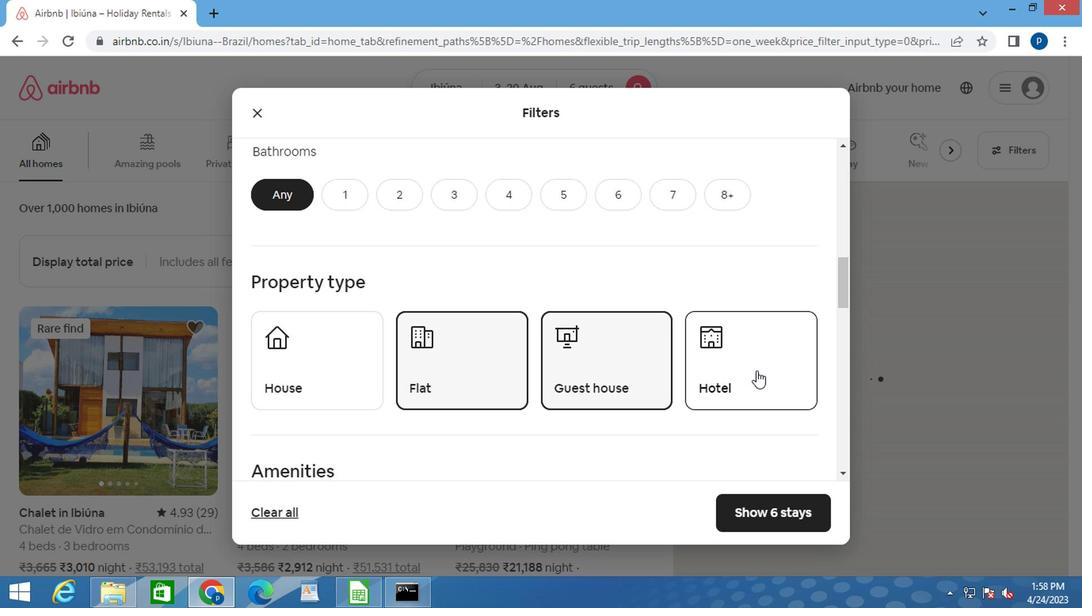
Action: Mouse moved to (531, 350)
Screenshot: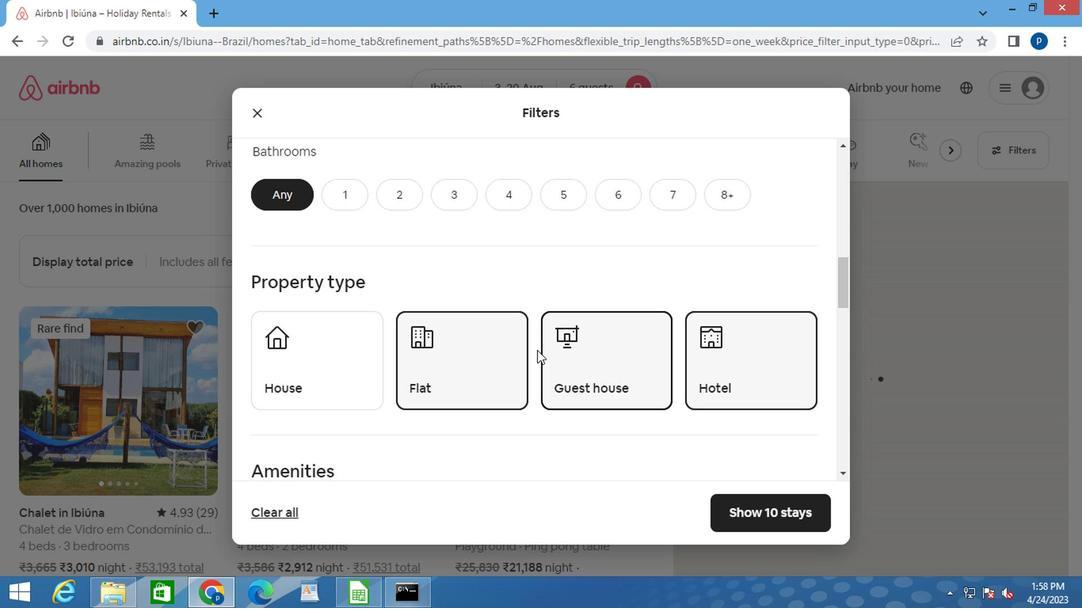 
Action: Mouse scrolled (531, 348) with delta (0, -1)
Screenshot: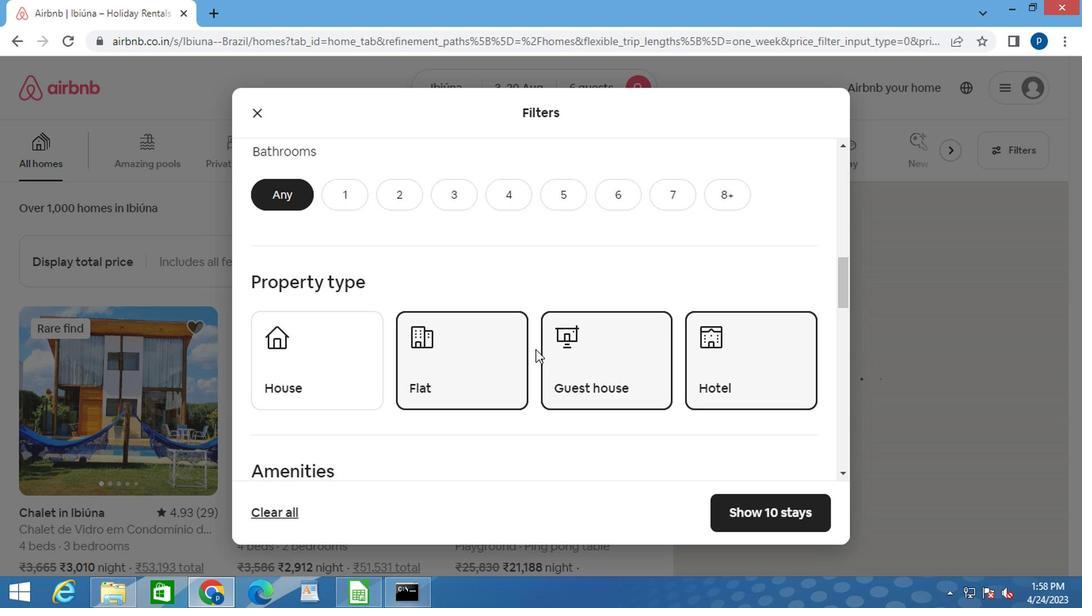 
Action: Mouse moved to (517, 337)
Screenshot: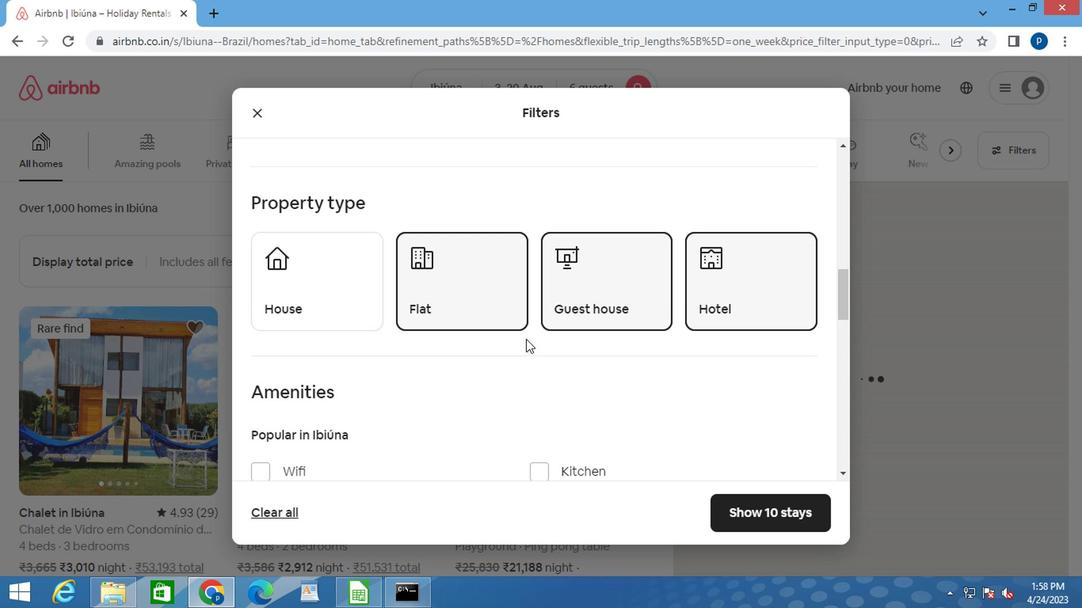 
Action: Mouse scrolled (517, 336) with delta (0, 0)
Screenshot: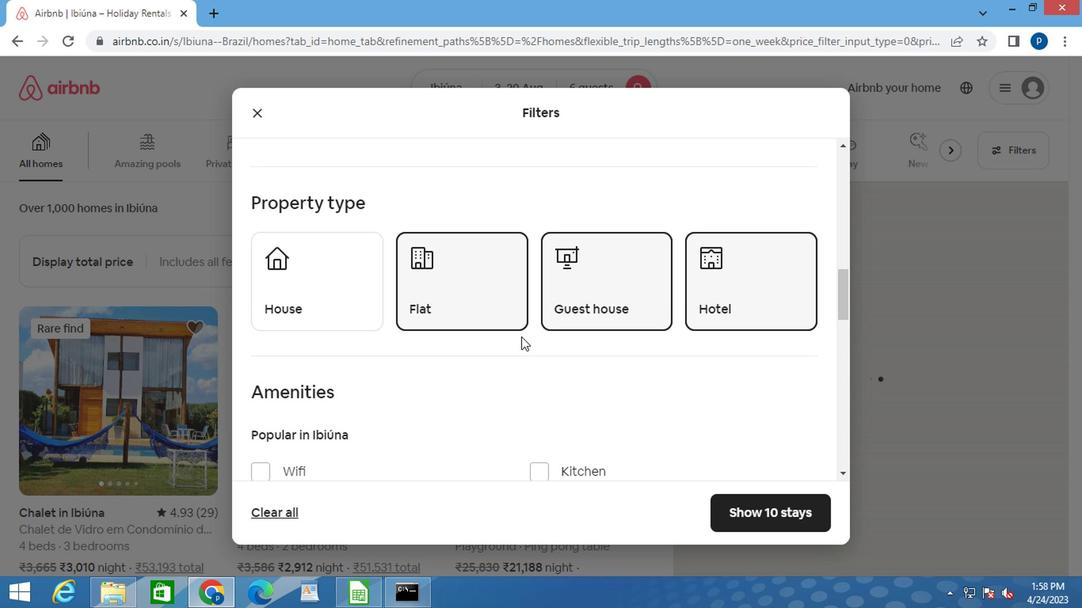 
Action: Mouse moved to (502, 330)
Screenshot: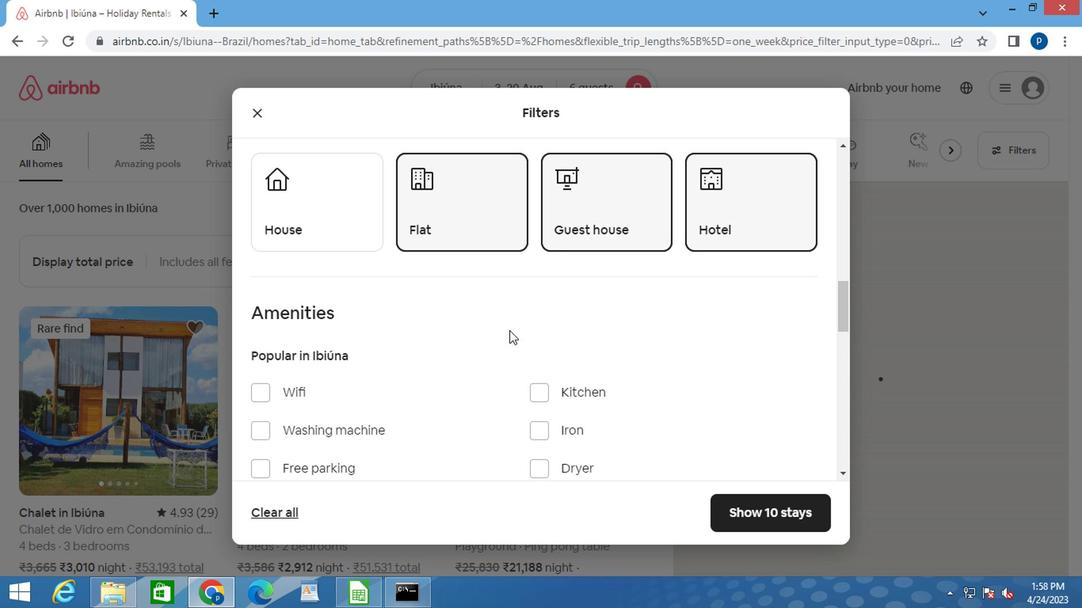 
Action: Mouse scrolled (502, 330) with delta (0, 0)
Screenshot: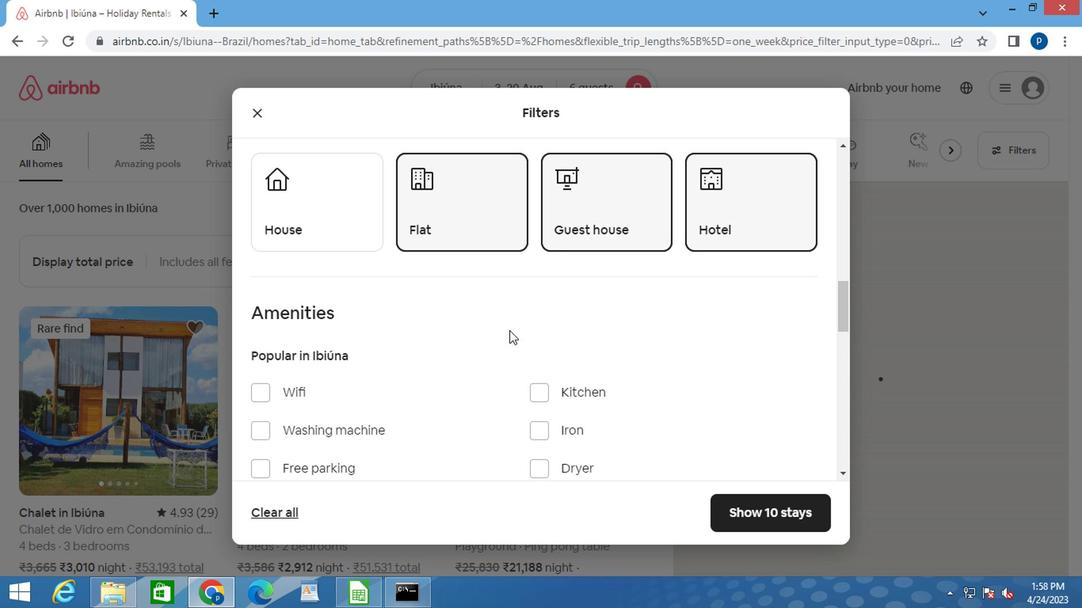 
Action: Mouse moved to (499, 329)
Screenshot: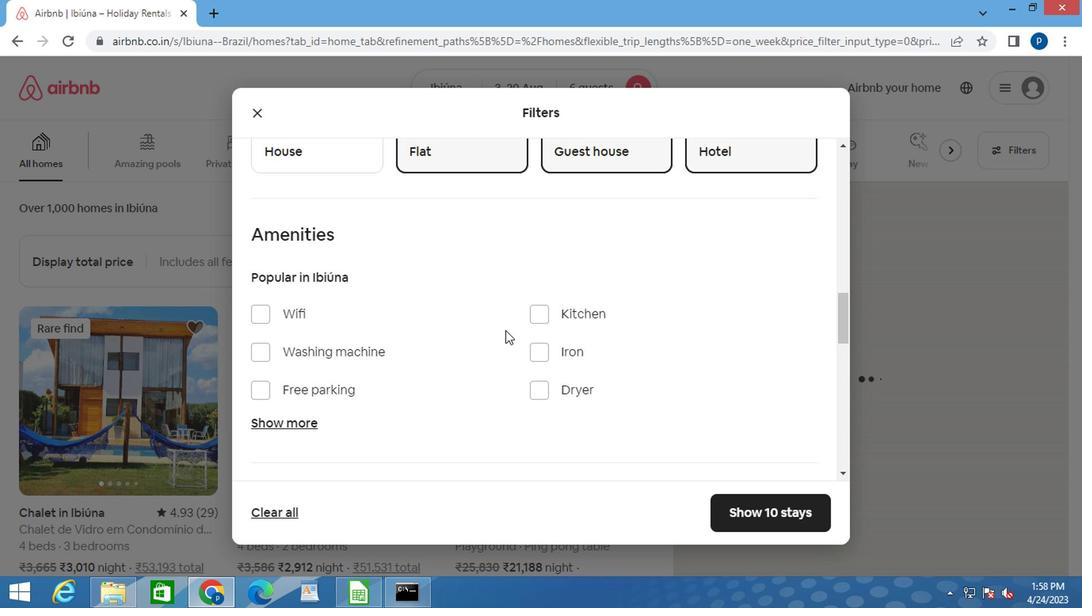 
Action: Mouse scrolled (499, 328) with delta (0, 0)
Screenshot: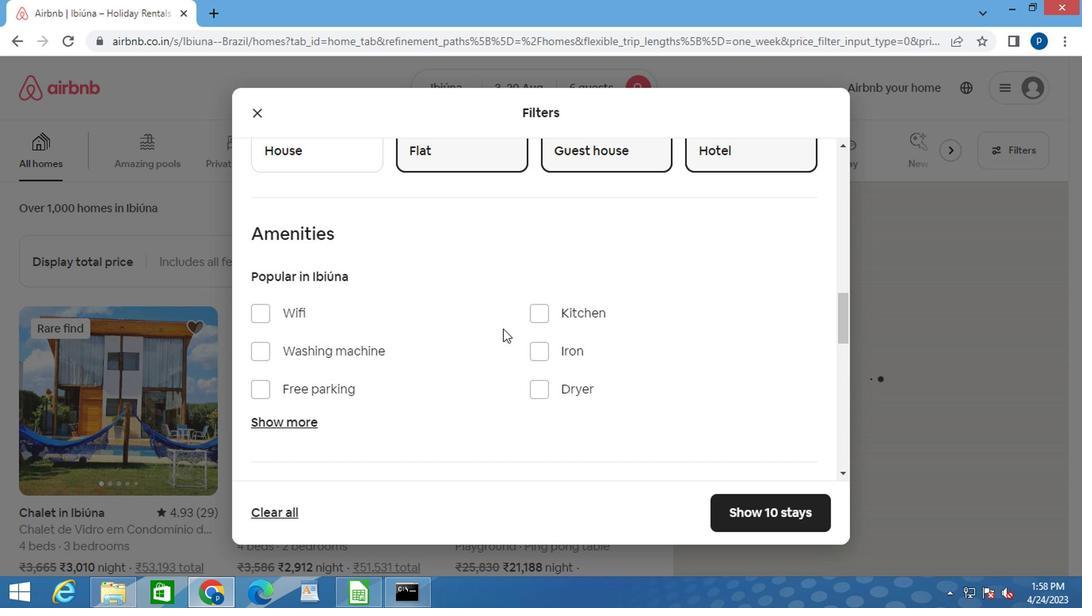 
Action: Mouse moved to (505, 327)
Screenshot: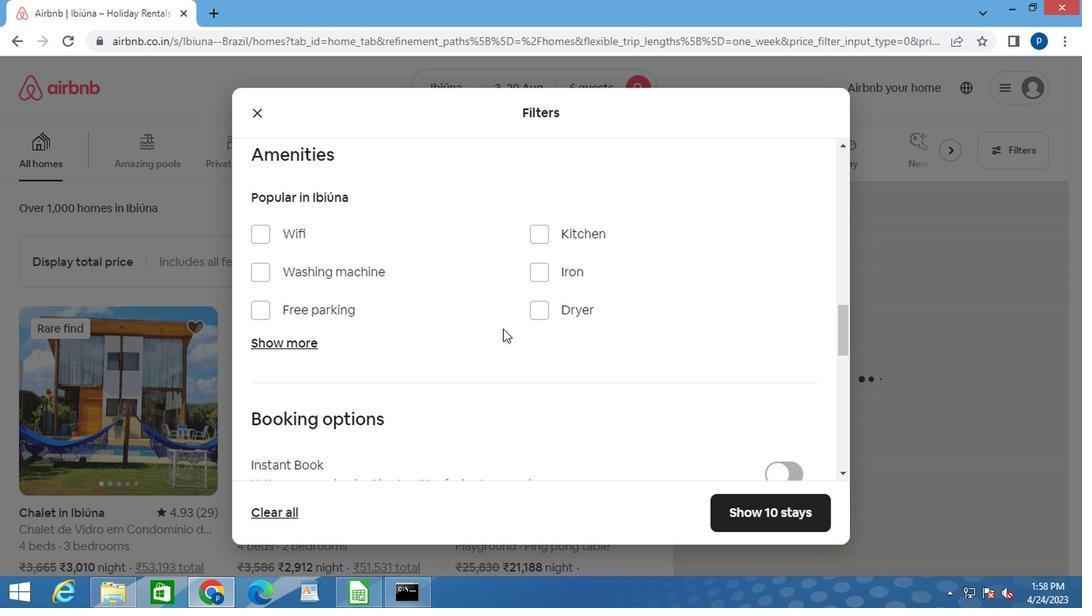 
Action: Mouse scrolled (505, 326) with delta (0, 0)
Screenshot: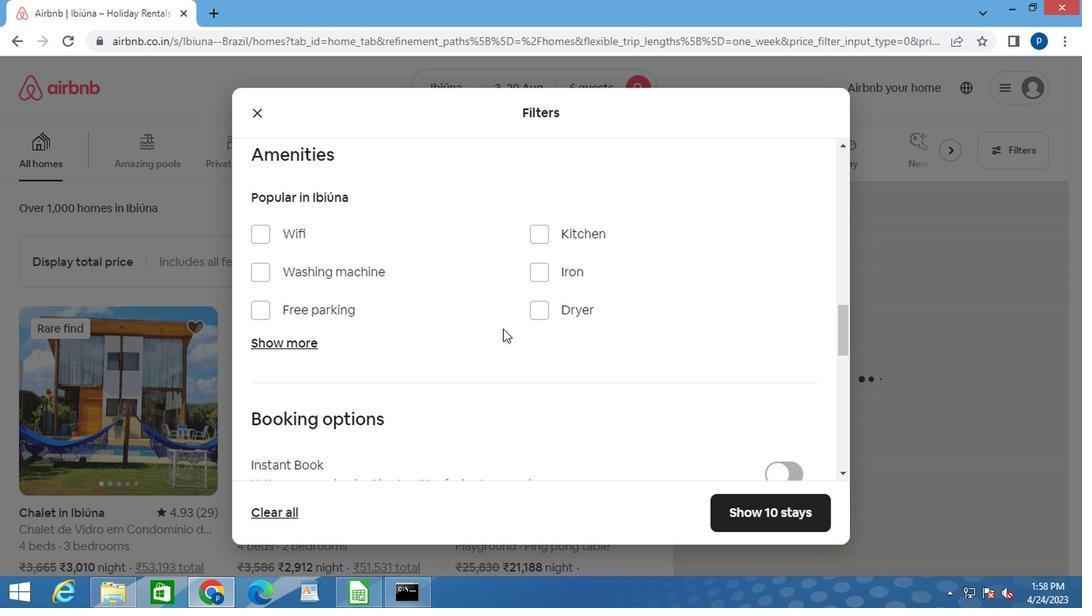 
Action: Mouse moved to (507, 327)
Screenshot: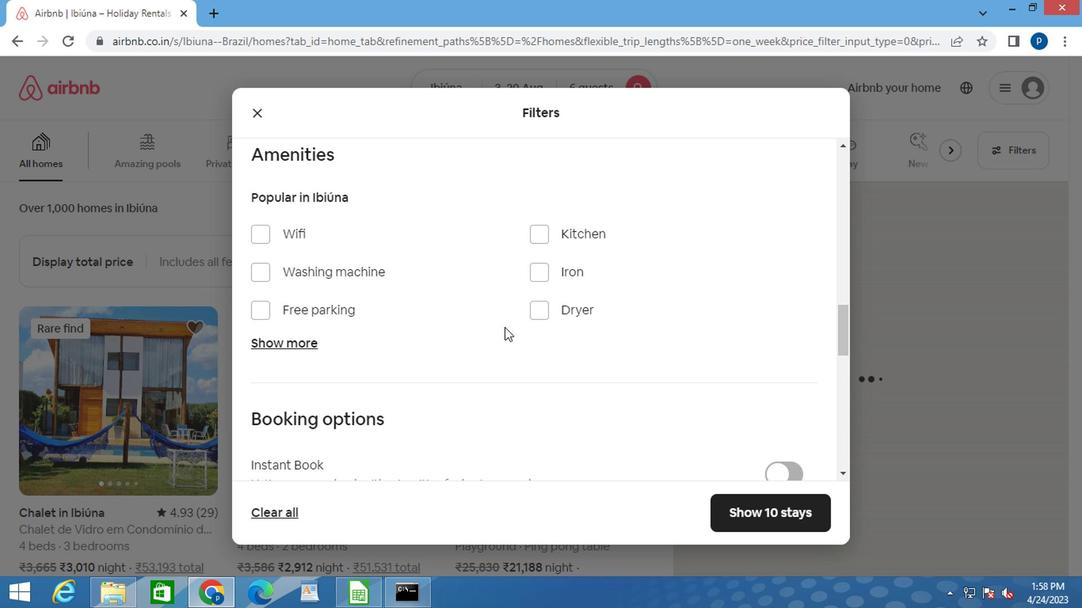 
Action: Mouse scrolled (507, 326) with delta (0, 0)
Screenshot: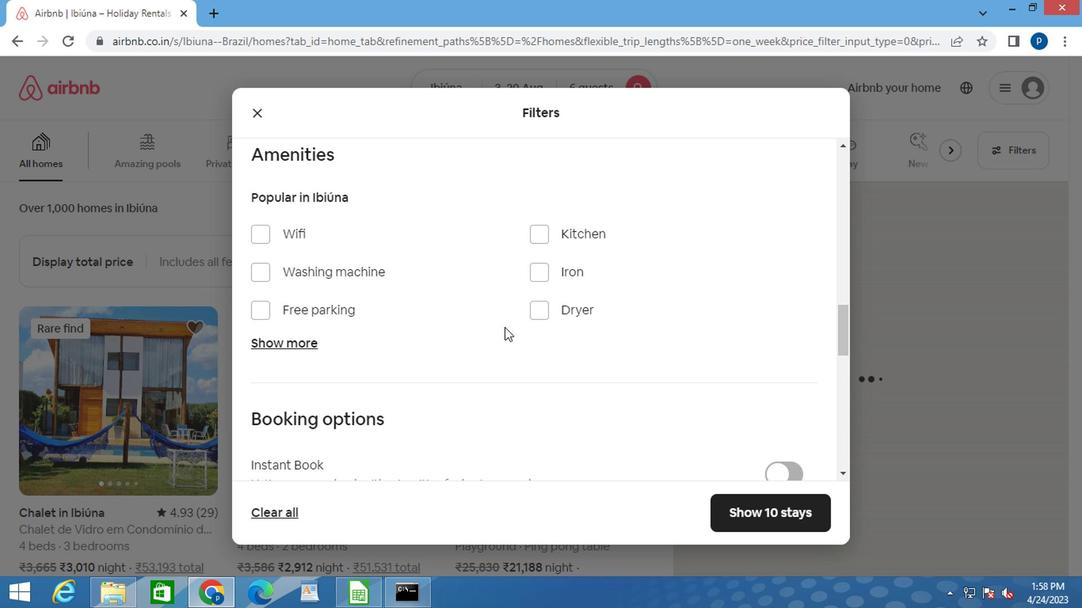 
Action: Mouse moved to (657, 326)
Screenshot: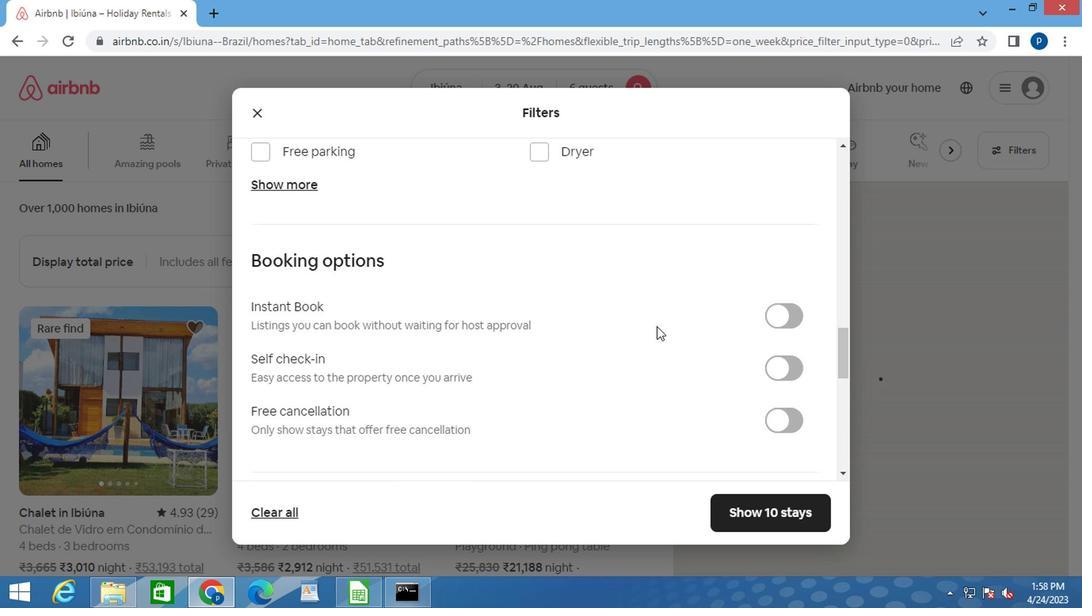 
Action: Mouse scrolled (657, 326) with delta (0, 0)
Screenshot: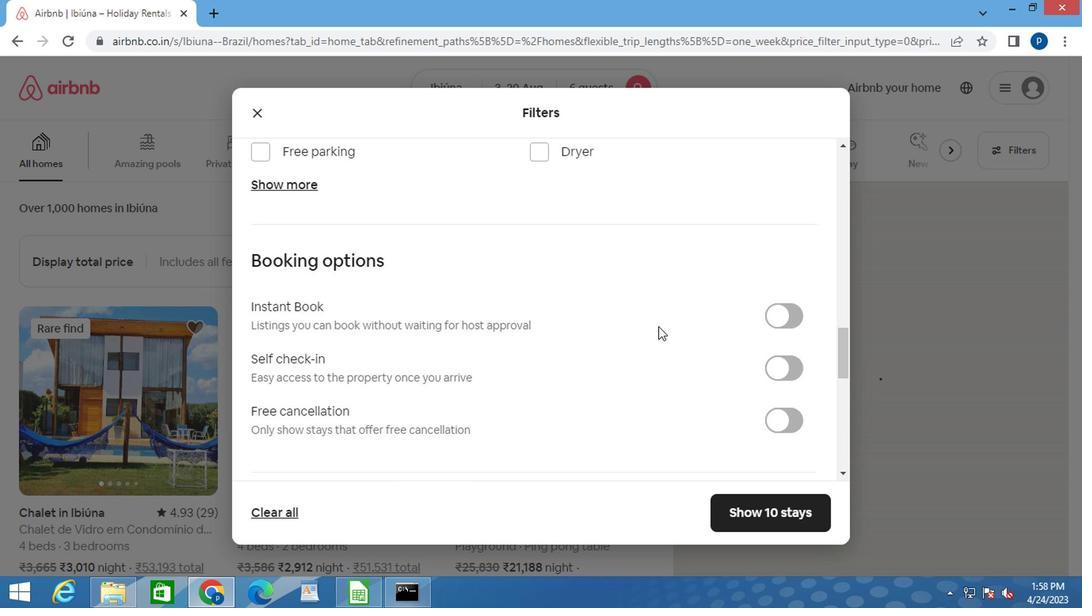 
Action: Mouse moved to (776, 287)
Screenshot: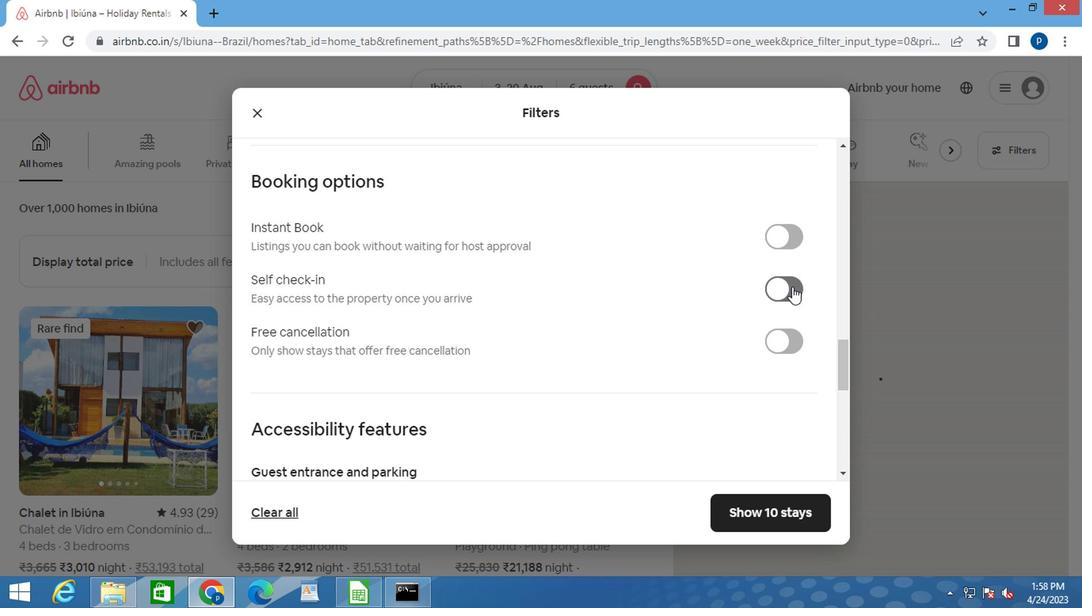 
Action: Mouse pressed left at (776, 287)
Screenshot: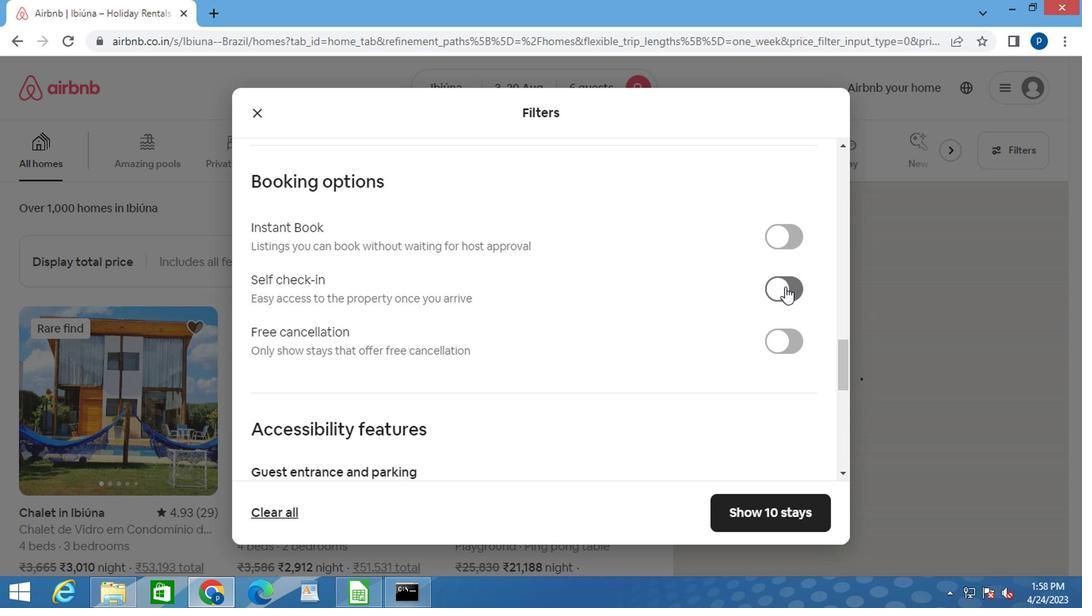 
Action: Mouse moved to (594, 321)
Screenshot: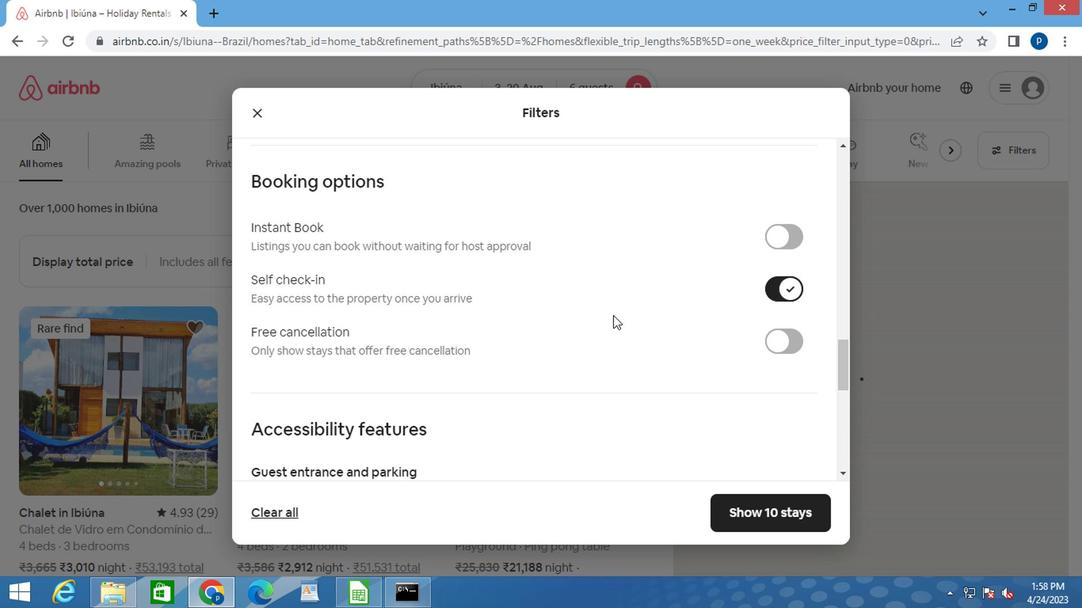 
Action: Mouse scrolled (594, 320) with delta (0, 0)
Screenshot: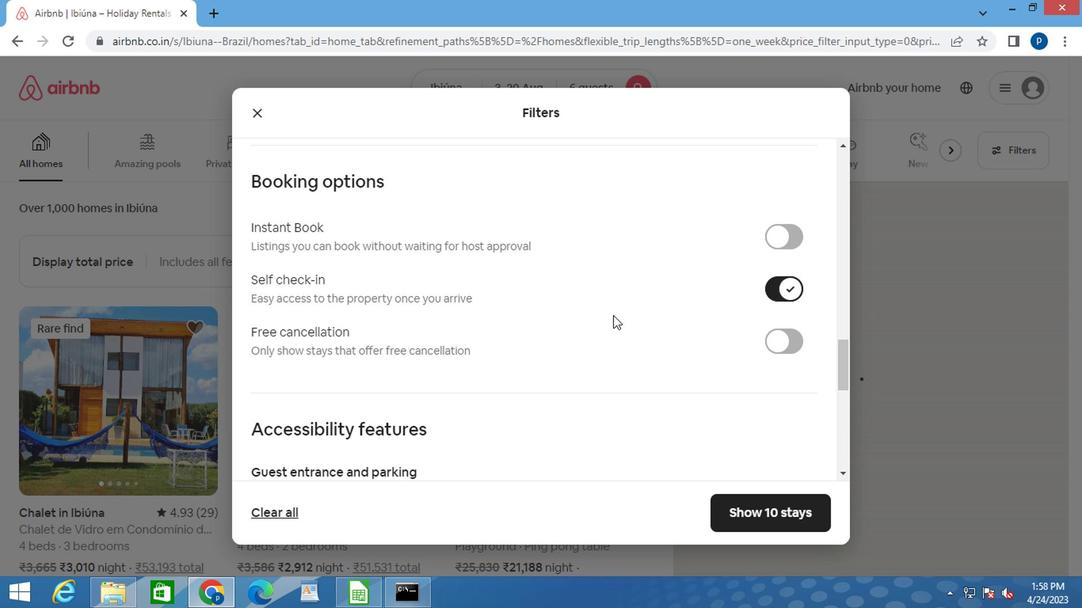 
Action: Mouse scrolled (594, 320) with delta (0, 0)
Screenshot: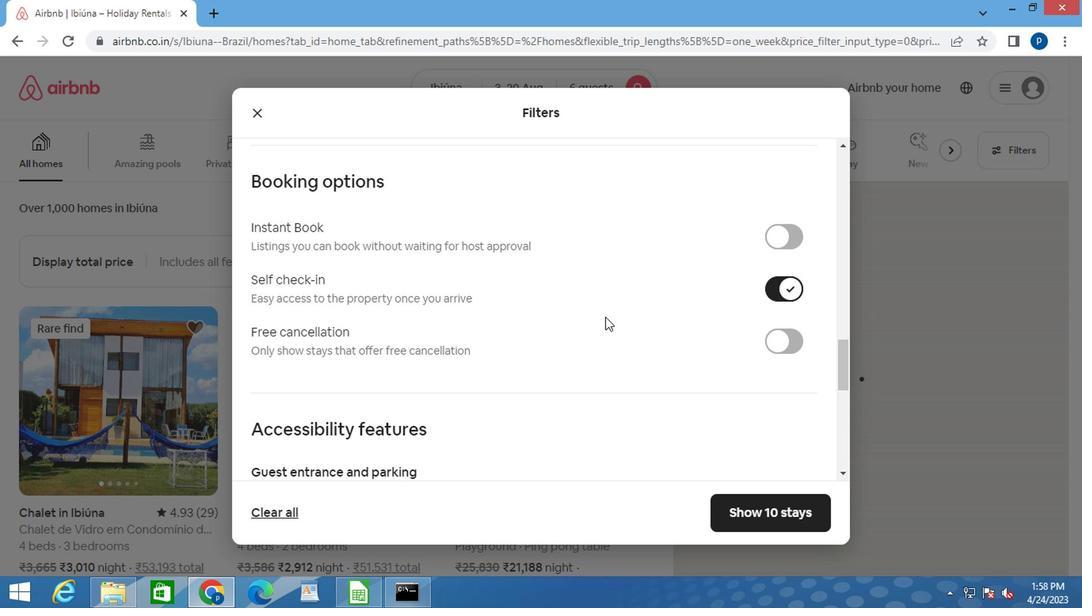 
Action: Mouse scrolled (594, 320) with delta (0, 0)
Screenshot: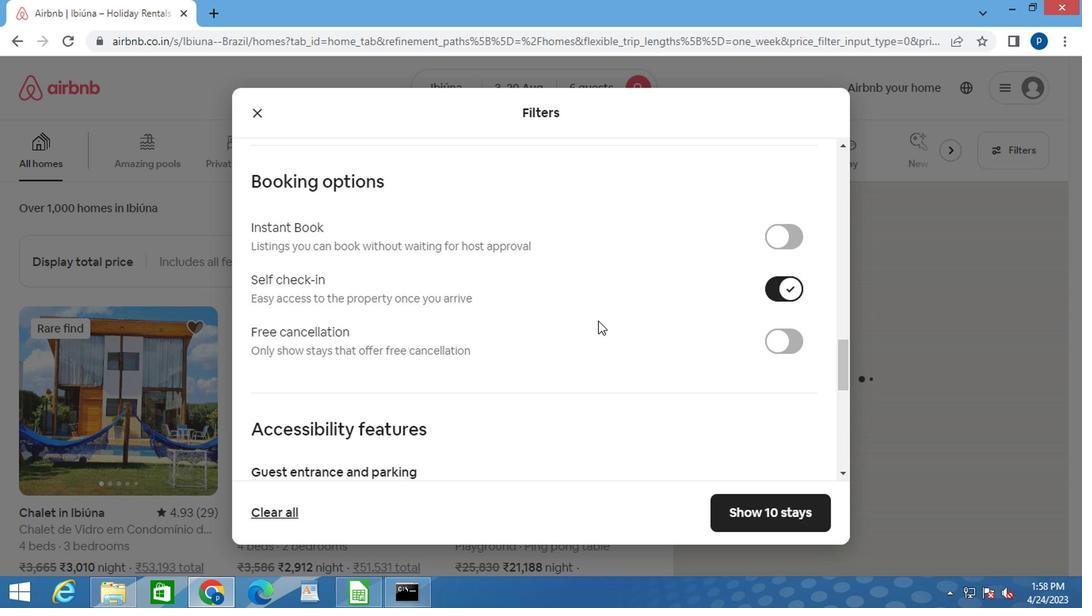
Action: Mouse scrolled (594, 320) with delta (0, 0)
Screenshot: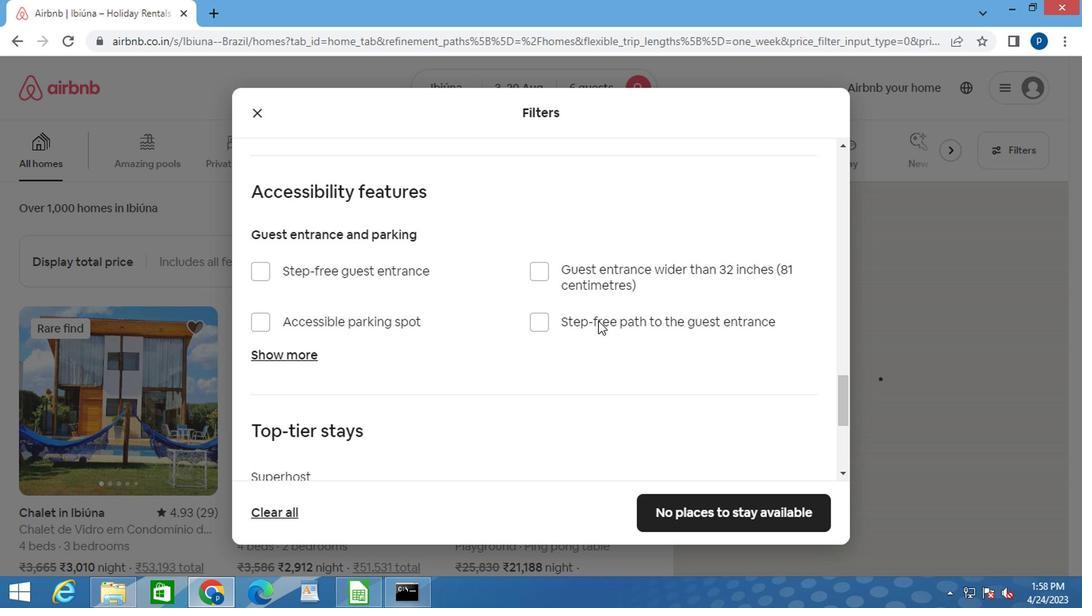 
Action: Mouse scrolled (594, 320) with delta (0, 0)
Screenshot: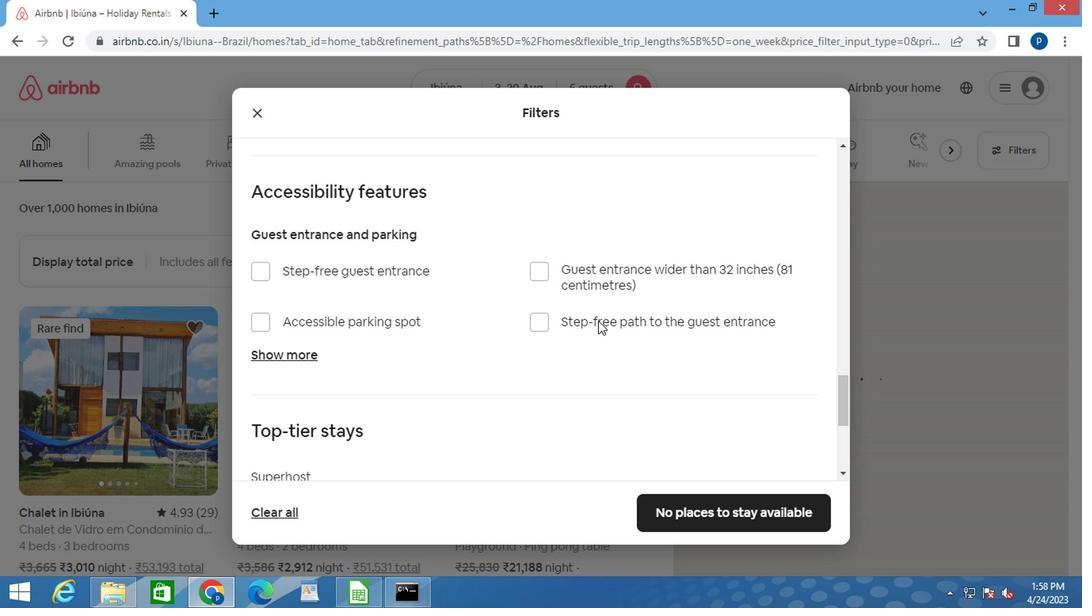 
Action: Mouse moved to (593, 325)
Screenshot: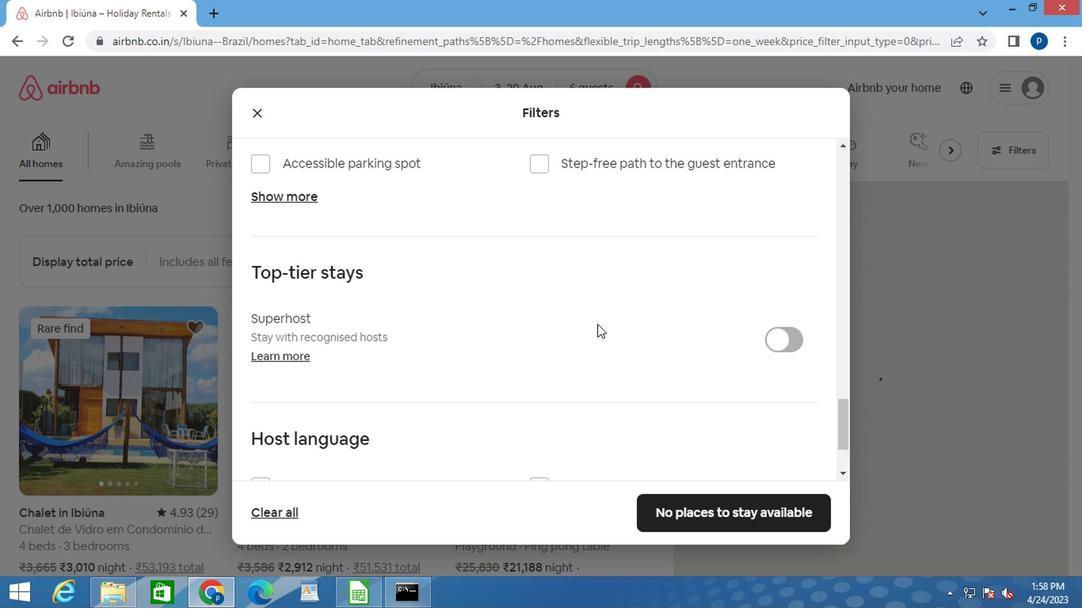 
Action: Mouse scrolled (593, 324) with delta (0, 0)
Screenshot: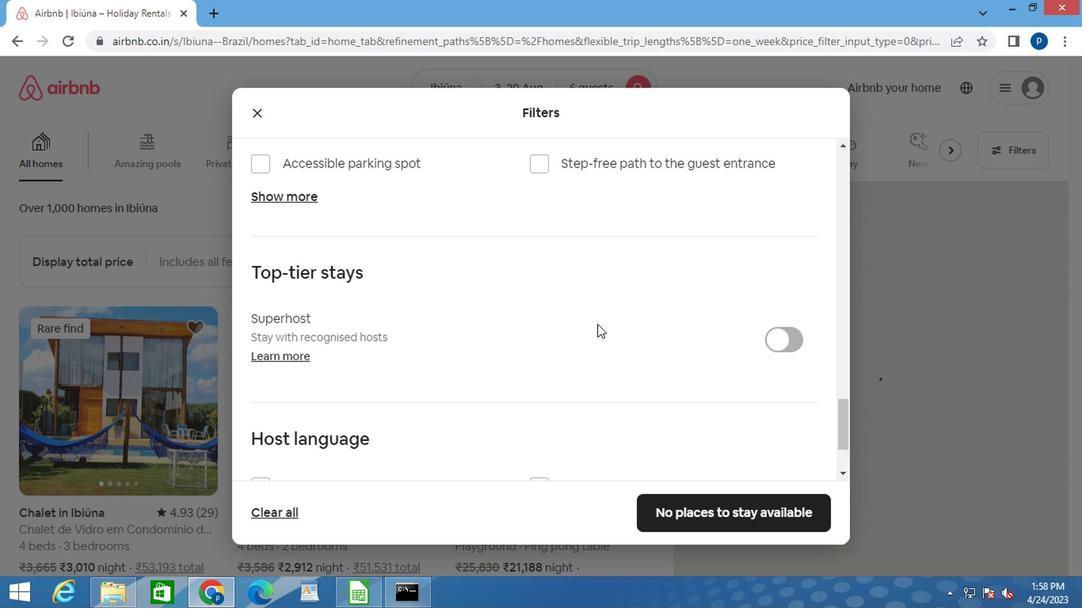 
Action: Mouse moved to (593, 326)
Screenshot: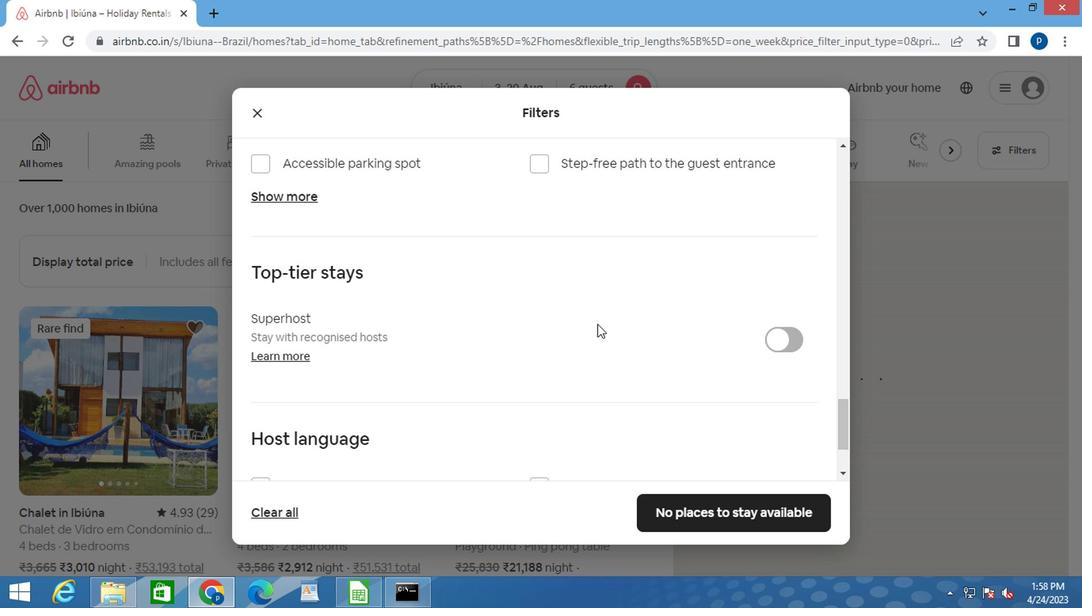 
Action: Mouse scrolled (593, 325) with delta (0, -1)
Screenshot: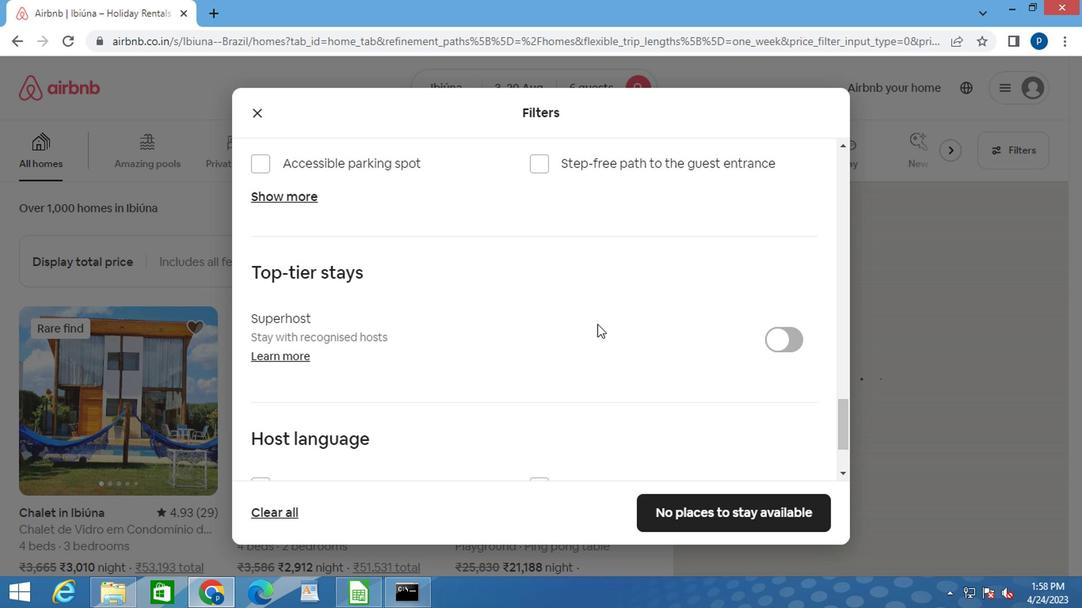 
Action: Mouse scrolled (593, 325) with delta (0, -1)
Screenshot: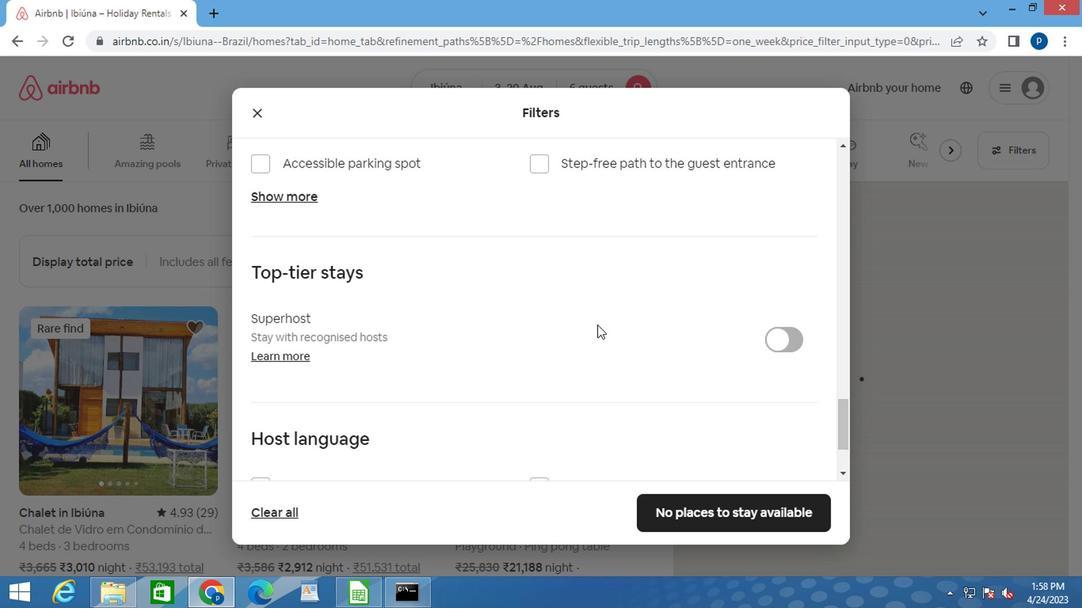 
Action: Mouse moved to (706, 506)
Screenshot: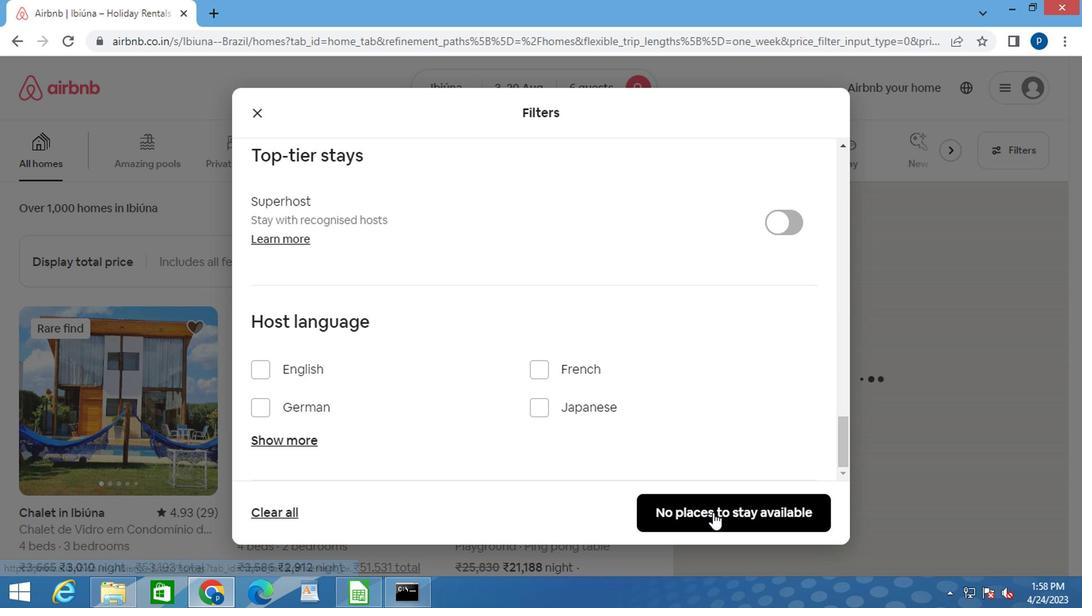 
Action: Mouse pressed left at (706, 506)
Screenshot: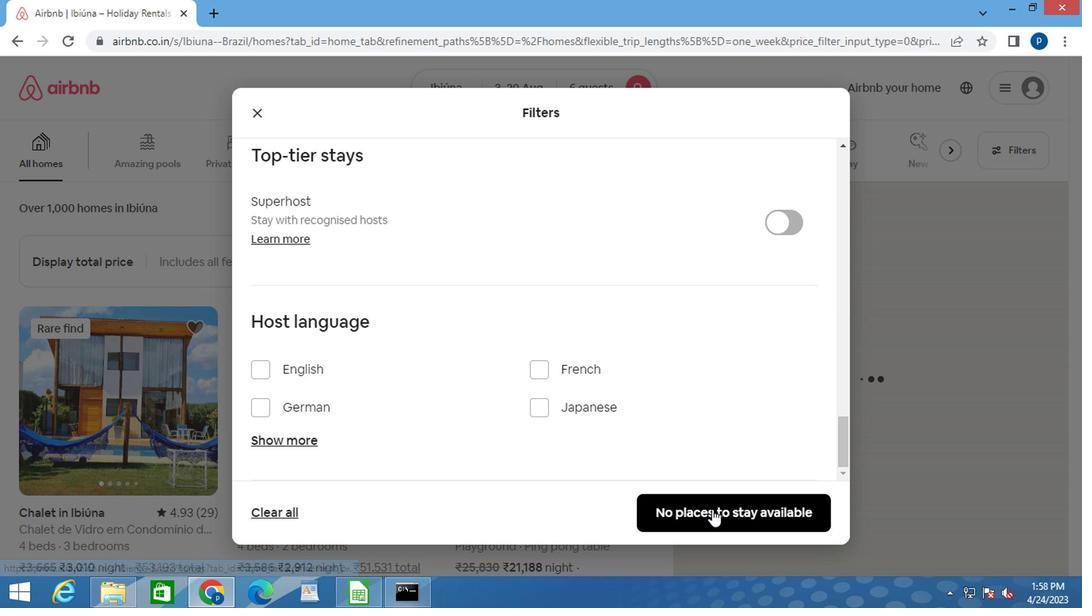 
